 Task: Add an event with the title Interview with AnchalD, date '2024/03/20', time 8:50 AM to 10:50 AMand add a description: A Networking Lunch is a structured event designed to facilitate professional connections, relationship-building, and knowledge sharing among attendees. It provides a relaxed and informal setting where individuals from various industries, organizations, and backgrounds can come together to exchange ideas, expand their networks, and explore potential collaborations._x000D_
_x000D_
, put the event into Yellow category . Add location for the event as: 321 Kurfürstendamm, Berlin, Germany, logged in from the account softage.5@softage.netand send the event invitation to softage.3@softage.net and softage.1@softage.net. Set a reminder for the event 12 hour before
Action: Mouse moved to (80, 107)
Screenshot: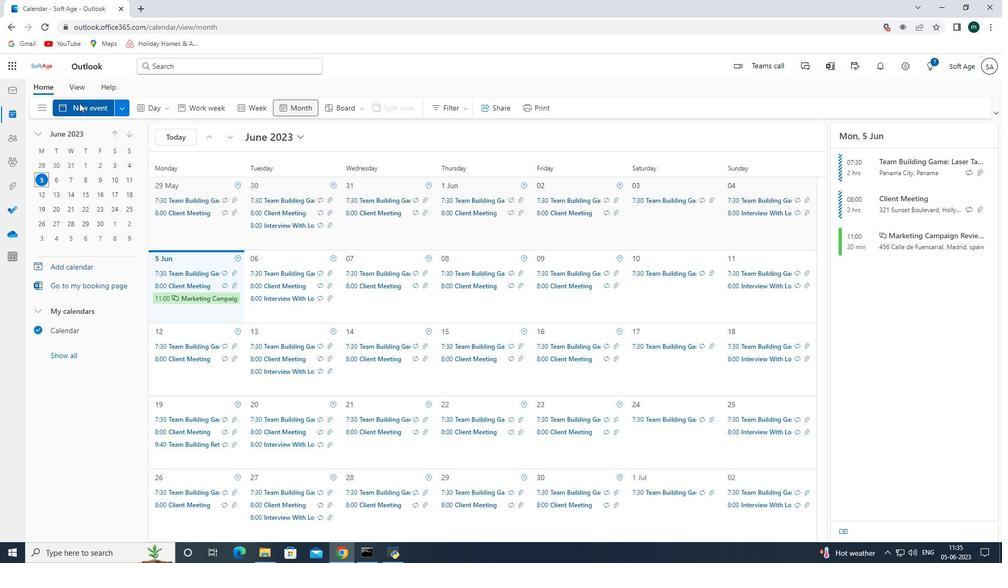
Action: Mouse pressed left at (80, 107)
Screenshot: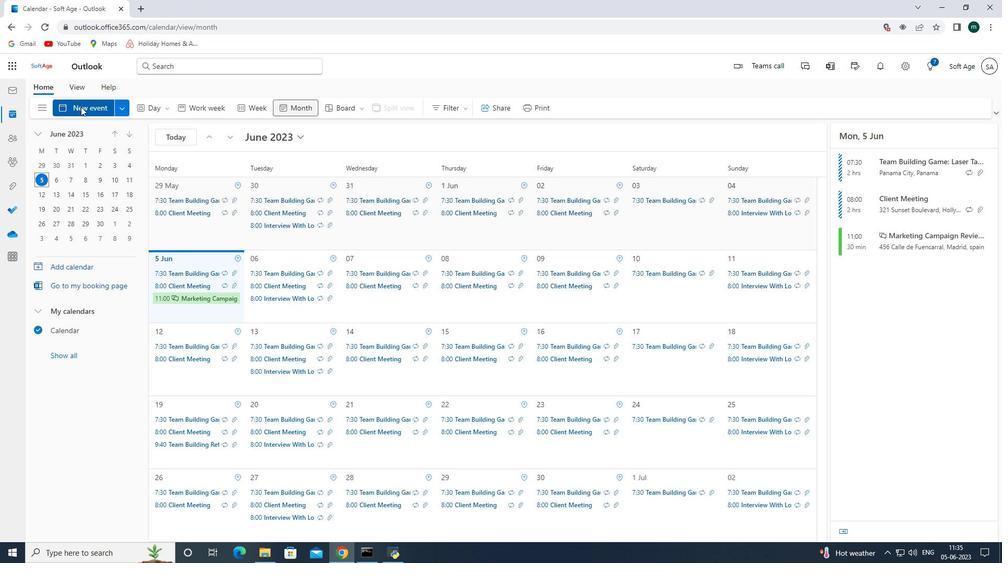 
Action: Mouse moved to (286, 174)
Screenshot: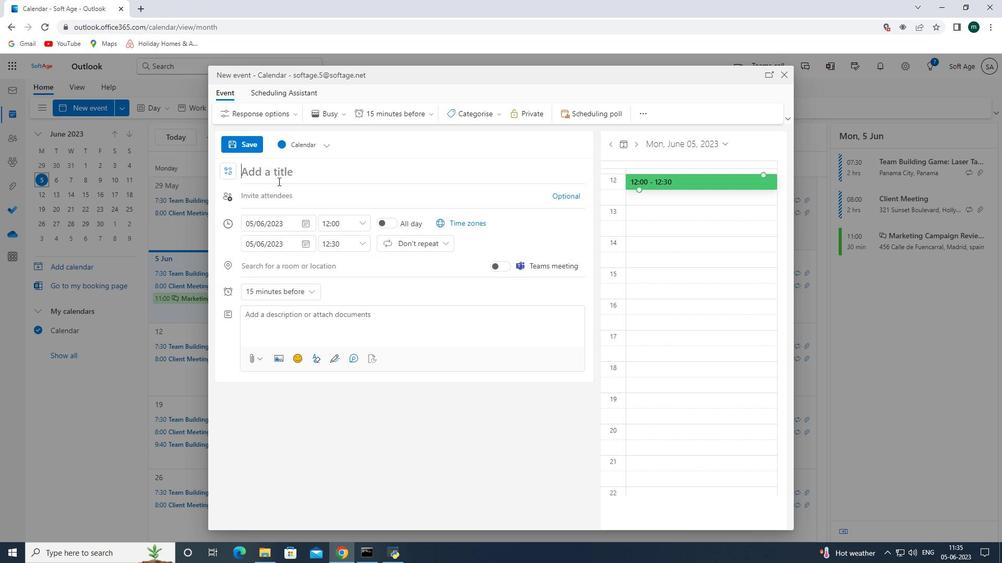 
Action: Mouse pressed left at (286, 174)
Screenshot: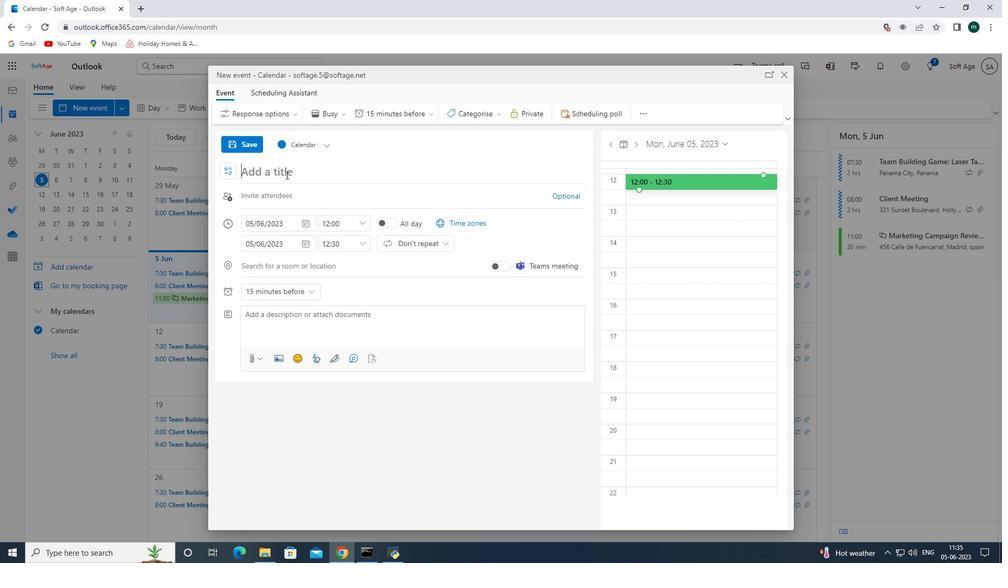 
Action: Key pressed <Key.shift><Key.shift><Key.shift><Key.shift><Key.shift><Key.shift><Key.shift><Key.shift><Key.shift><Key.shift><Key.shift><Key.shift><Key.shift><Key.shift><Key.shift><Key.shift><Key.shift><Key.shift><Key.shift><Key.shift><Key.shift><Key.shift><Key.shift><Key.shift><Key.shift><Key.shift><Key.shift><Key.shift><Key.shift><Key.shift><Key.shift><Key.shift><Key.shift><Key.shift><Key.shift><Key.shift><Key.shift><Key.shift><Key.shift><Key.shift><Key.shift><Key.shift><Key.shift><Key.shift><Key.shift><Key.shift><Key.shift><Key.shift><Key.shift><Key.shift><Key.shift><Key.shift><Key.shift><Key.shift><Key.shift><Key.shift><Key.shift><Key.shift><Key.shift><Key.shift><Key.shift><Key.shift><Key.shift><Key.shift><Key.shift><Key.shift><Key.shift><Key.shift><Key.shift><Key.shift><Key.shift><Key.shift><Key.shift><Key.shift><Key.shift><Key.shift><Key.shift><Key.shift><Key.shift><Key.shift><Key.shift><Key.shift><Key.shift><Key.shift><Key.shift><Key.shift><Key.shift><Key.shift><Key.shift><Key.shift><Key.shift><Key.shift><Key.shift><Key.shift><Key.shift><Key.shift><Key.shift><Key.shift><Key.shift><Key.shift><Key.shift><Key.shift><Key.shift>Interview<Key.space>with<Key.space><Key.shift><Key.shift><Key.shift><Key.shift><Key.shift><Key.shift><Key.shift><Key.shift>Anchal,<Key.backspace><Key.shift>ID,<Key.space>
Screenshot: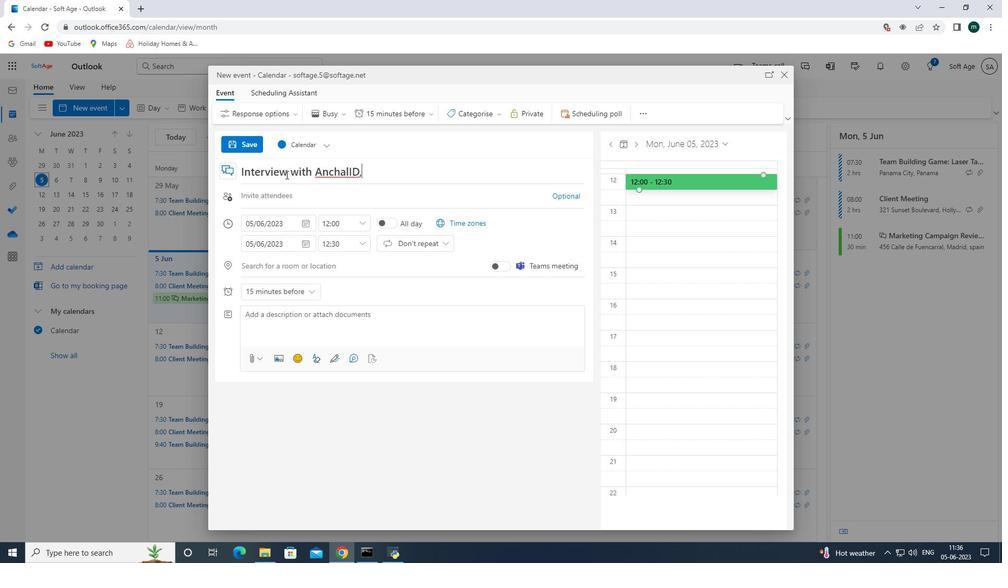 
Action: Mouse moved to (310, 222)
Screenshot: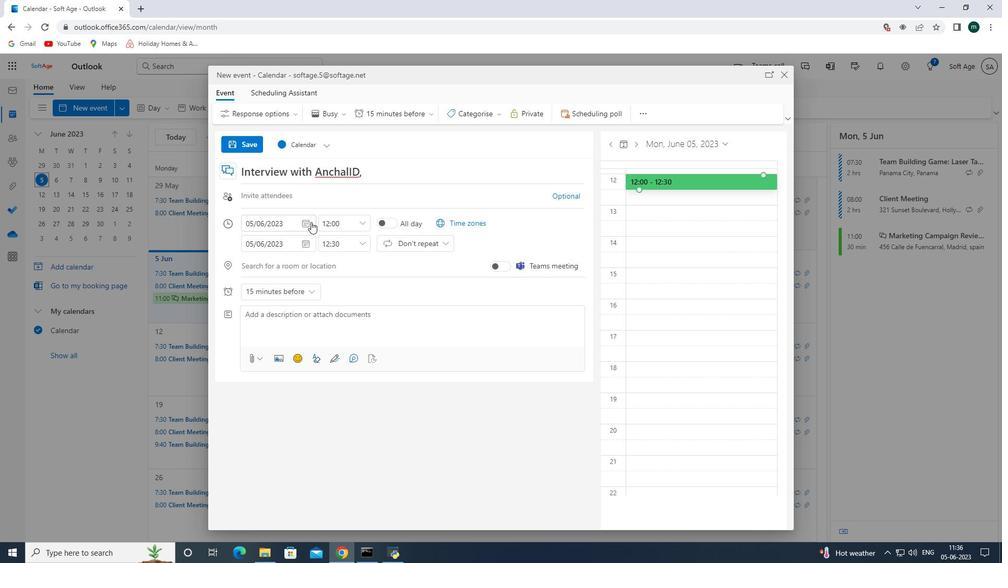 
Action: Mouse pressed left at (310, 222)
Screenshot: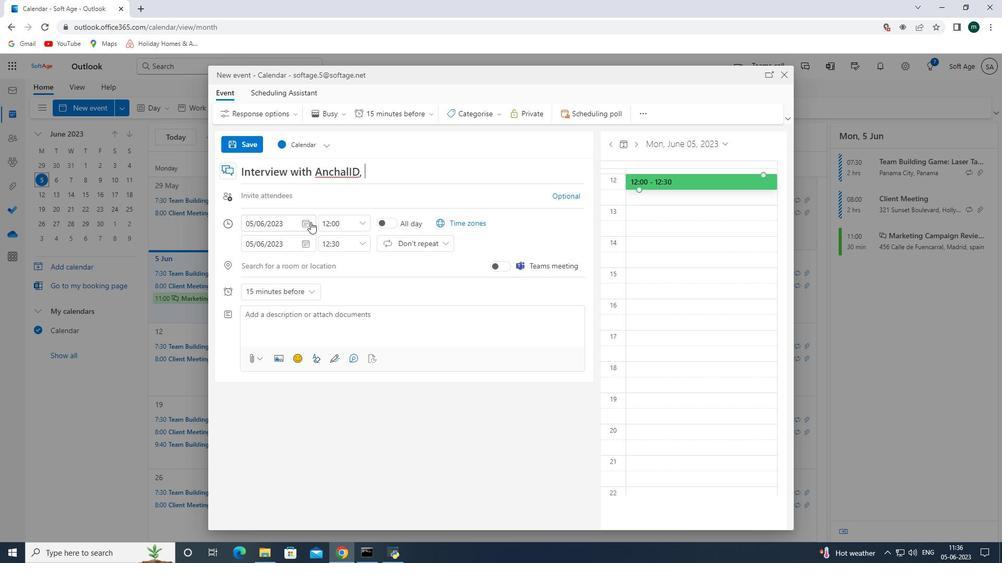 
Action: Mouse moved to (341, 245)
Screenshot: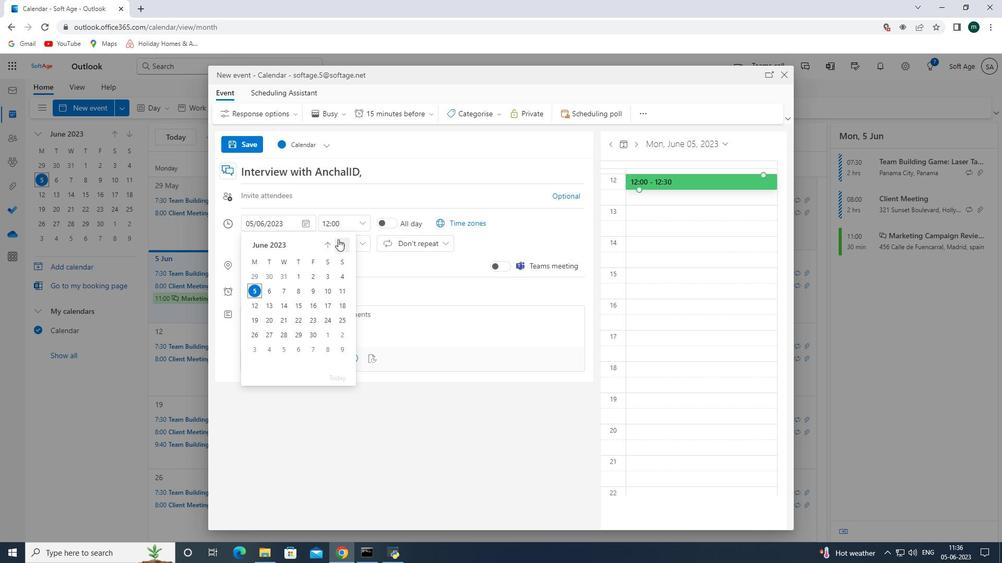 
Action: Mouse pressed left at (341, 245)
Screenshot: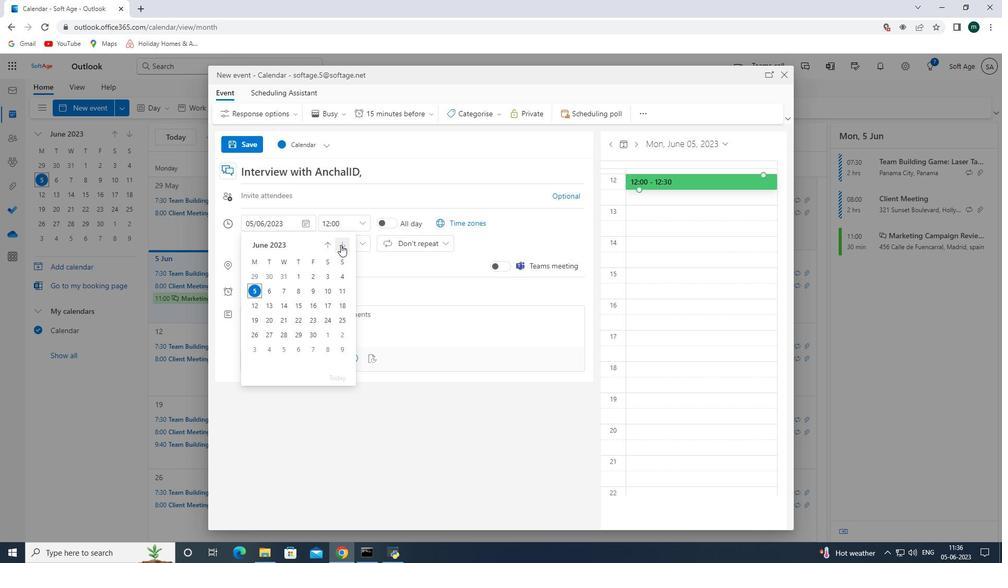 
Action: Mouse pressed left at (341, 245)
Screenshot: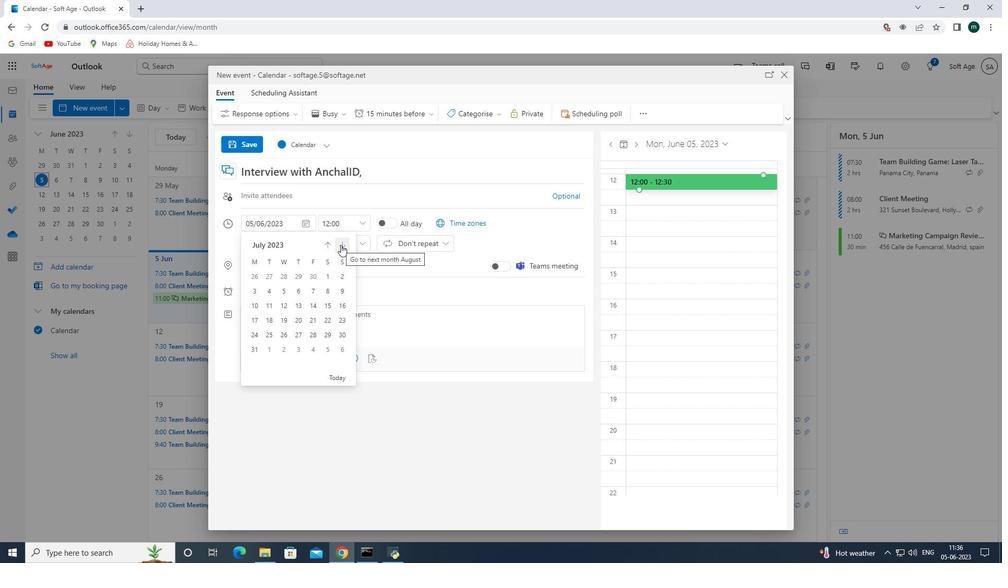 
Action: Mouse pressed left at (341, 245)
Screenshot: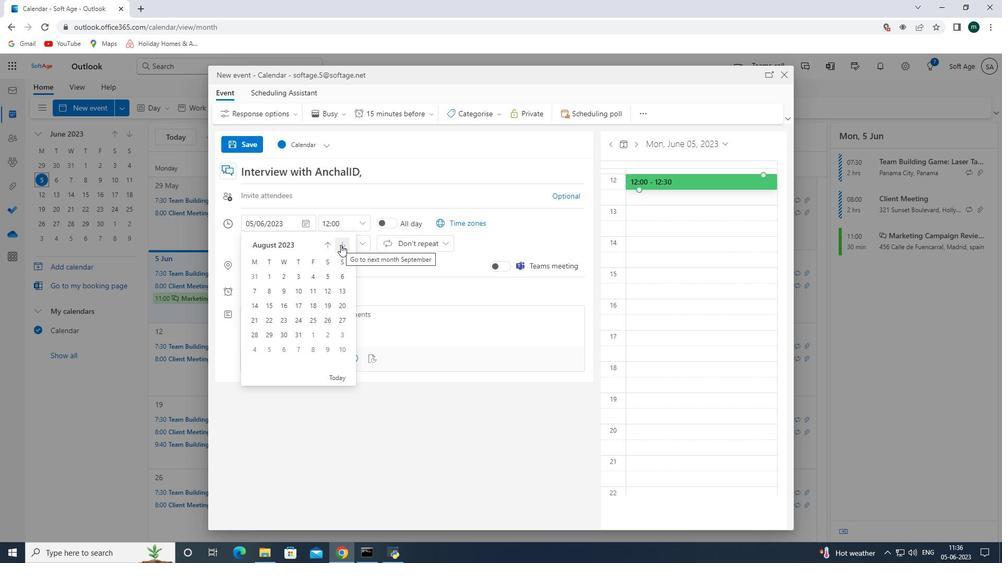 
Action: Mouse pressed left at (341, 245)
Screenshot: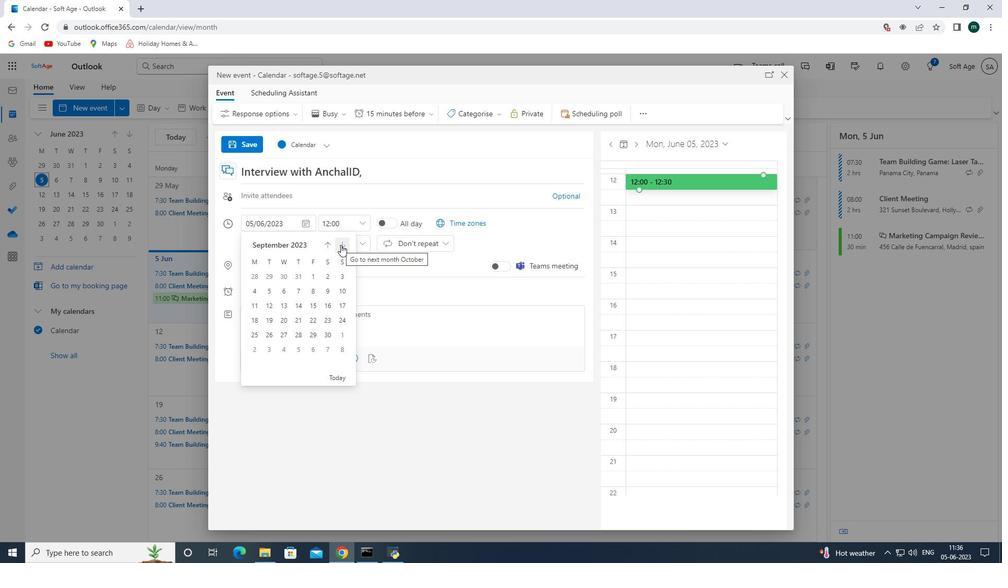 
Action: Mouse pressed left at (341, 245)
Screenshot: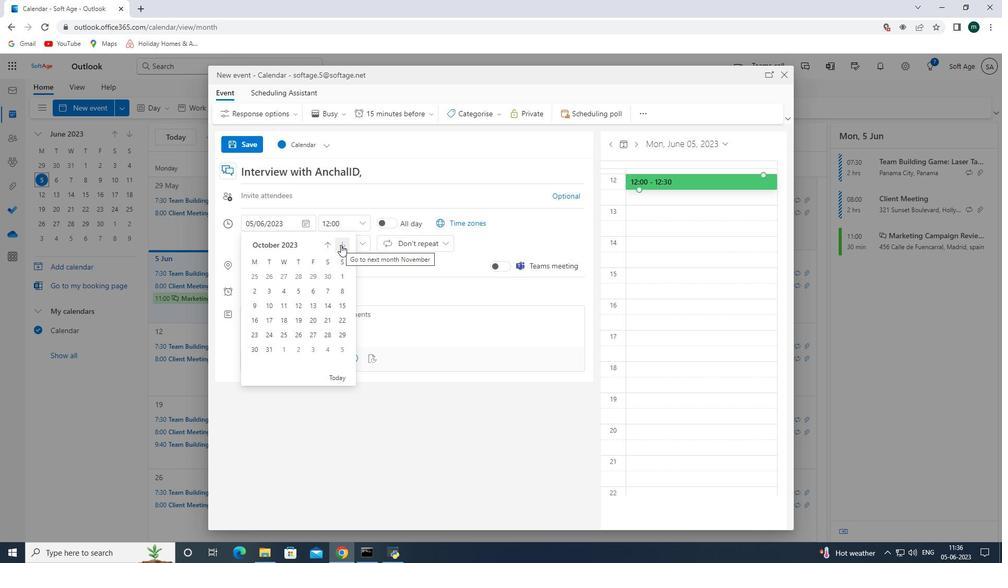 
Action: Mouse pressed left at (341, 245)
Screenshot: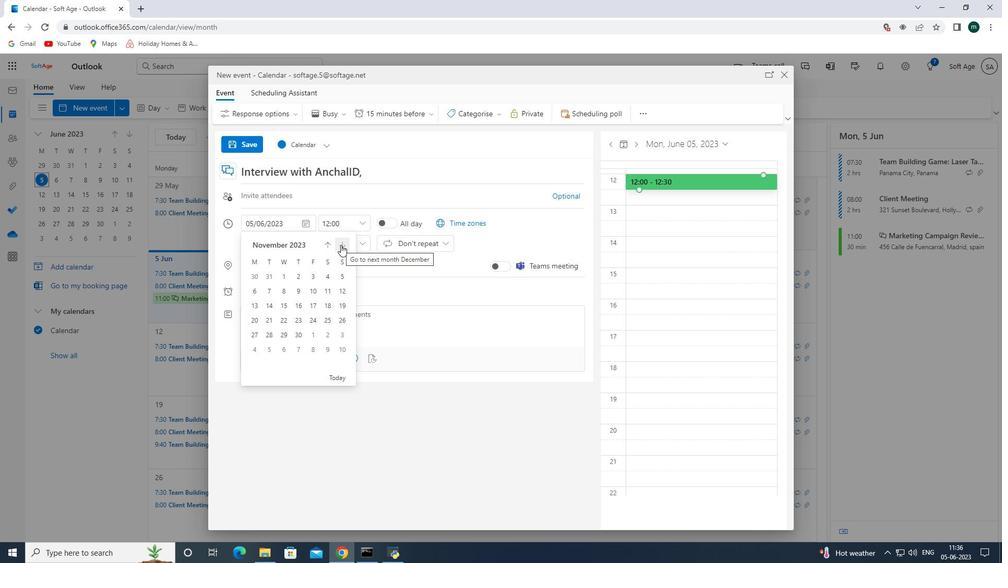 
Action: Mouse pressed left at (341, 245)
Screenshot: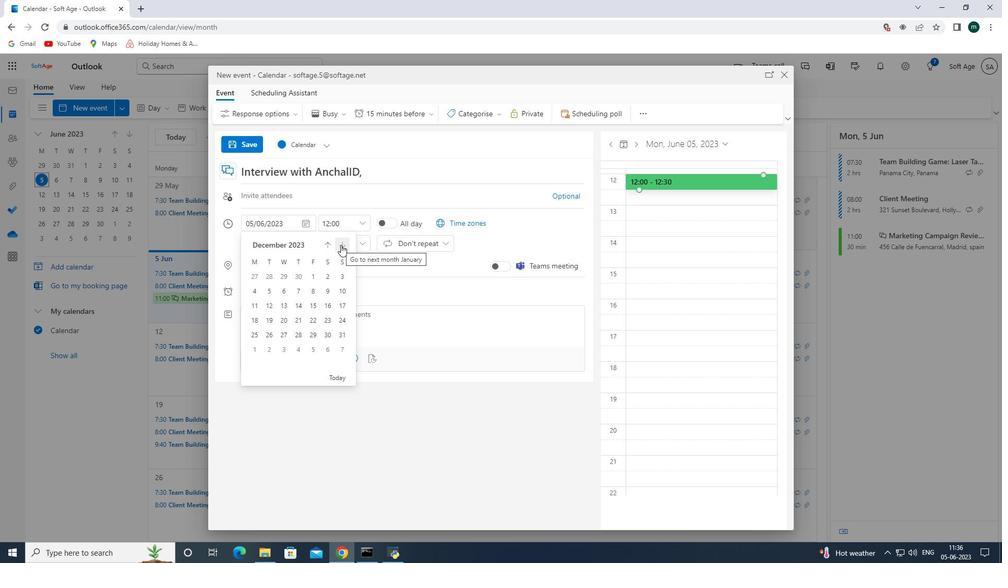 
Action: Mouse pressed left at (341, 245)
Screenshot: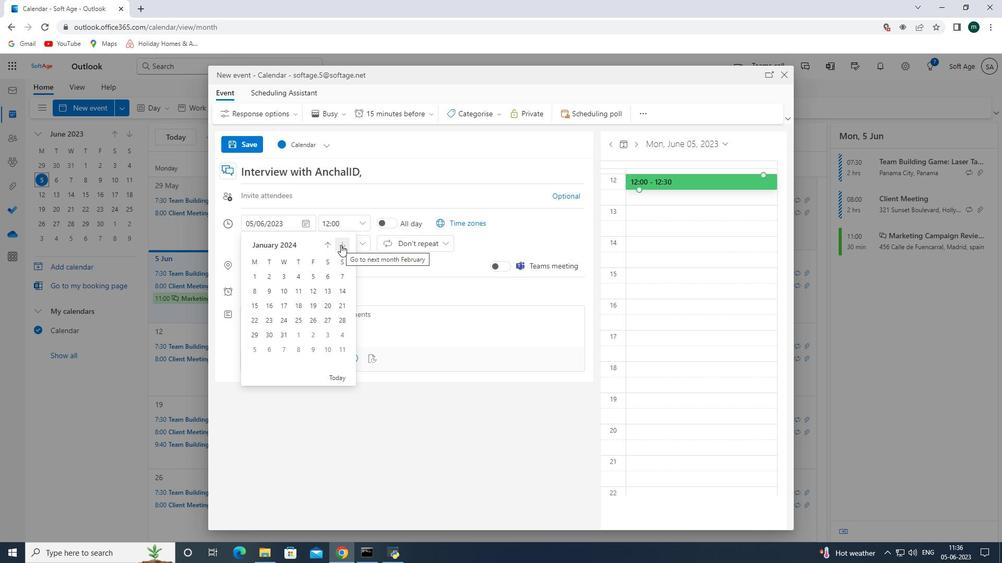 
Action: Mouse pressed left at (341, 245)
Screenshot: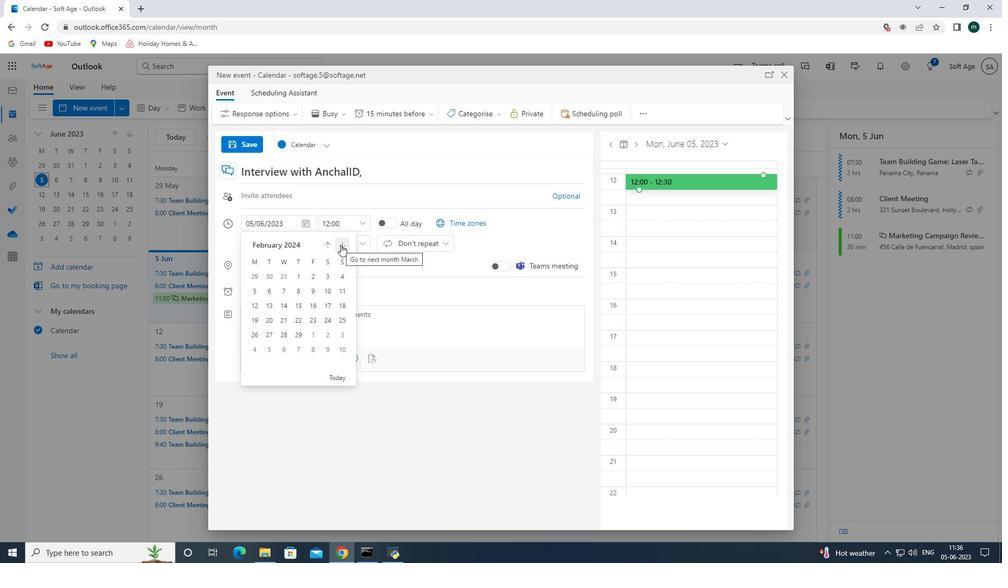 
Action: Mouse moved to (284, 324)
Screenshot: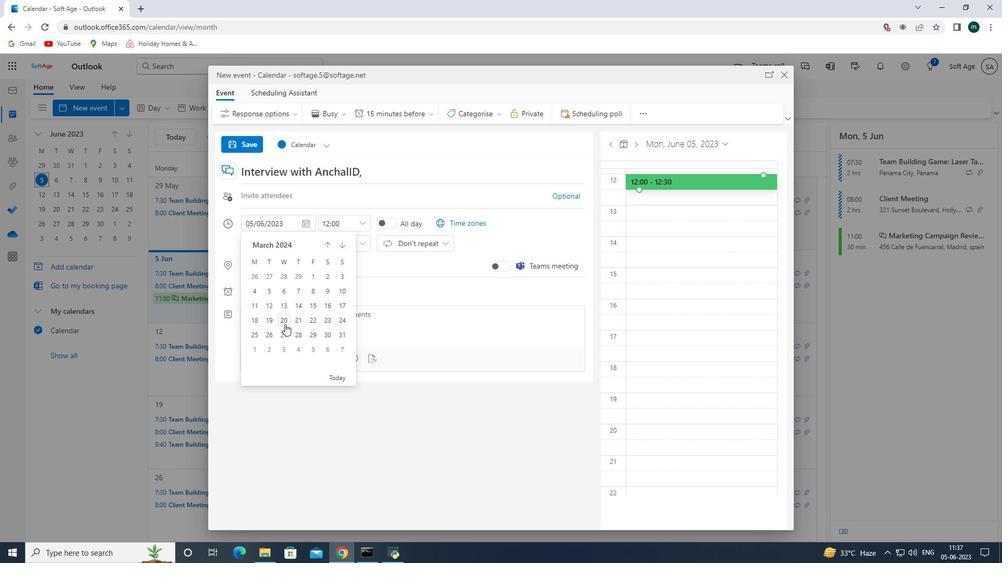
Action: Mouse pressed left at (284, 324)
Screenshot: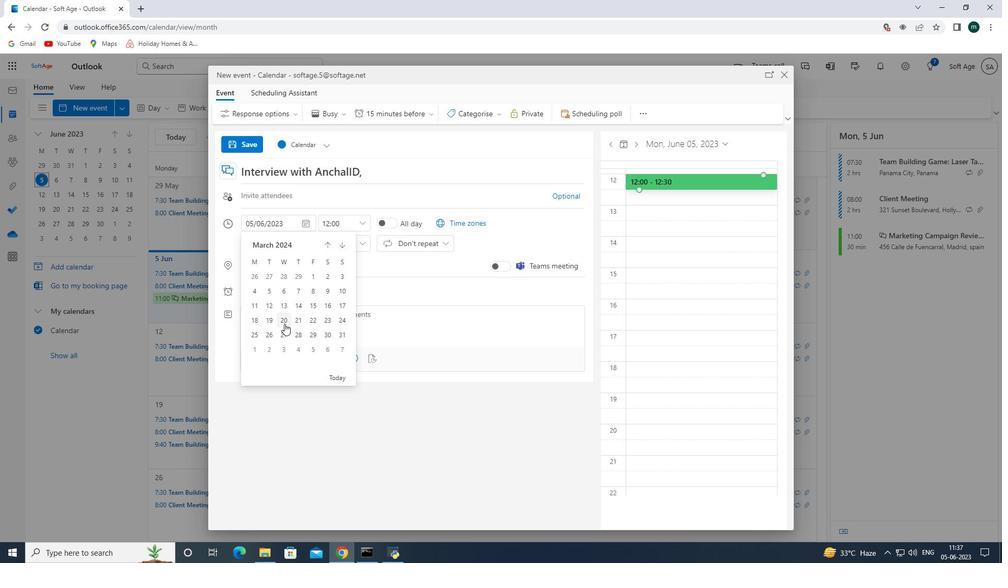 
Action: Mouse moved to (343, 223)
Screenshot: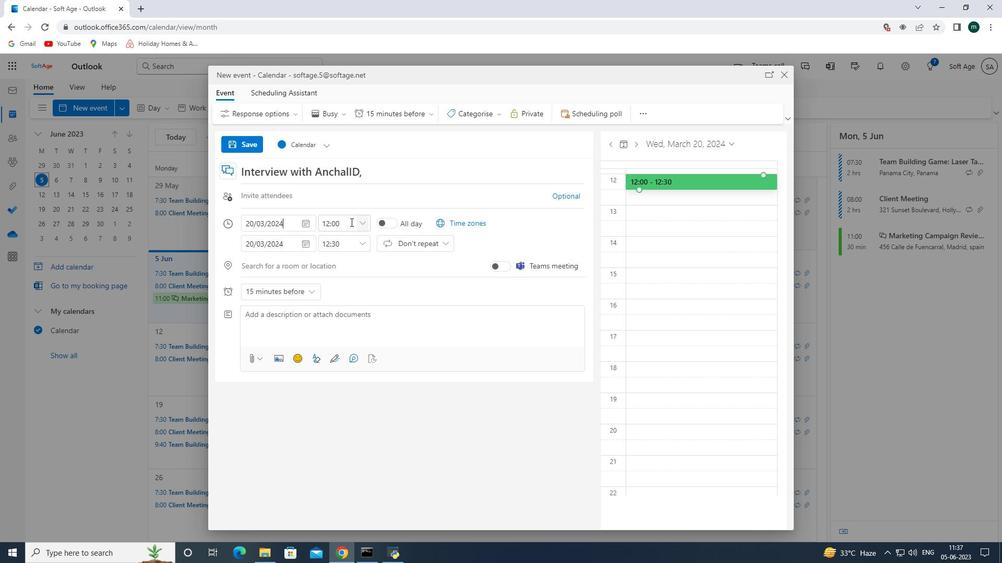 
Action: Mouse pressed left at (343, 223)
Screenshot: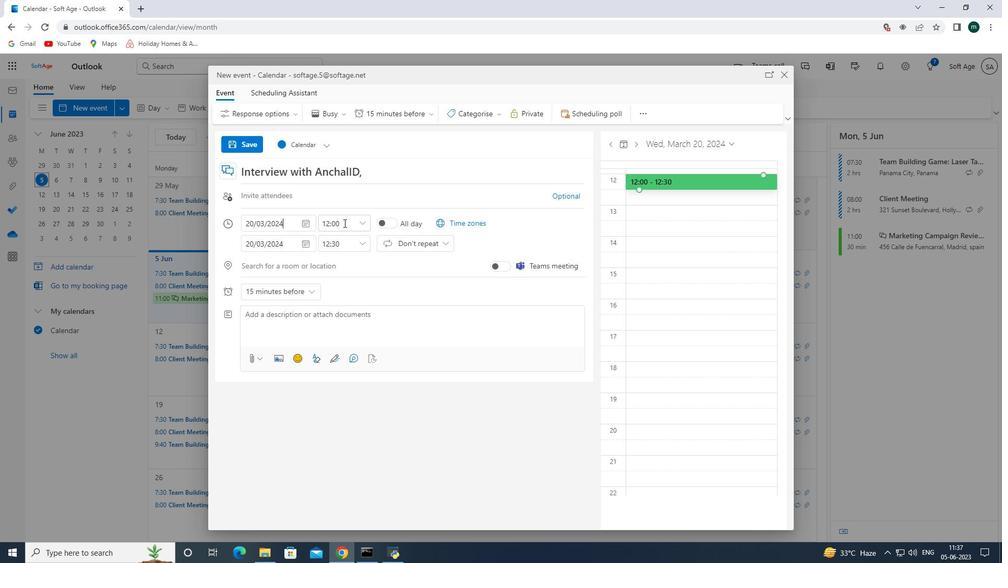 
Action: Key pressed 08<Key.shift_r>:50<Key.enter>
Screenshot: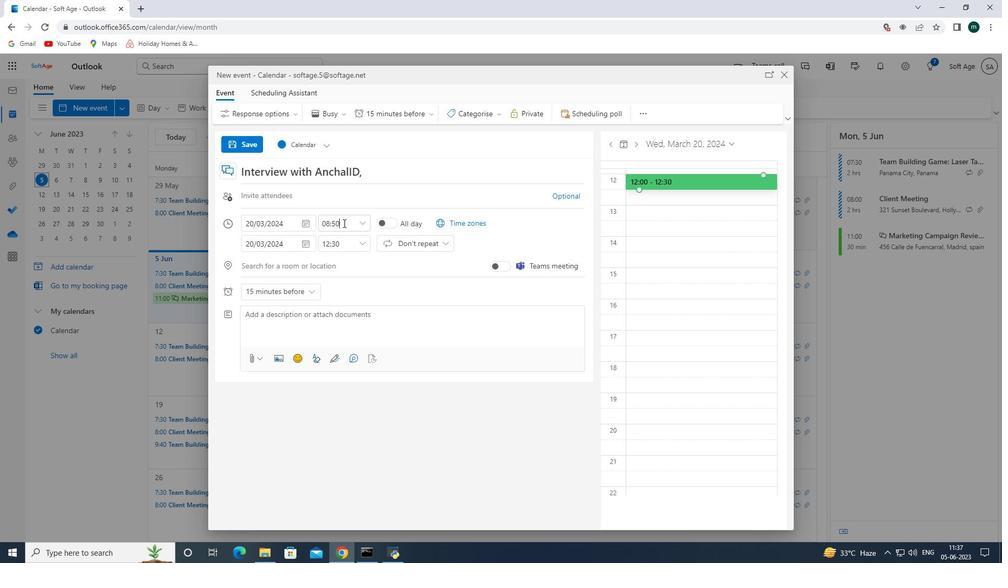 
Action: Mouse moved to (363, 243)
Screenshot: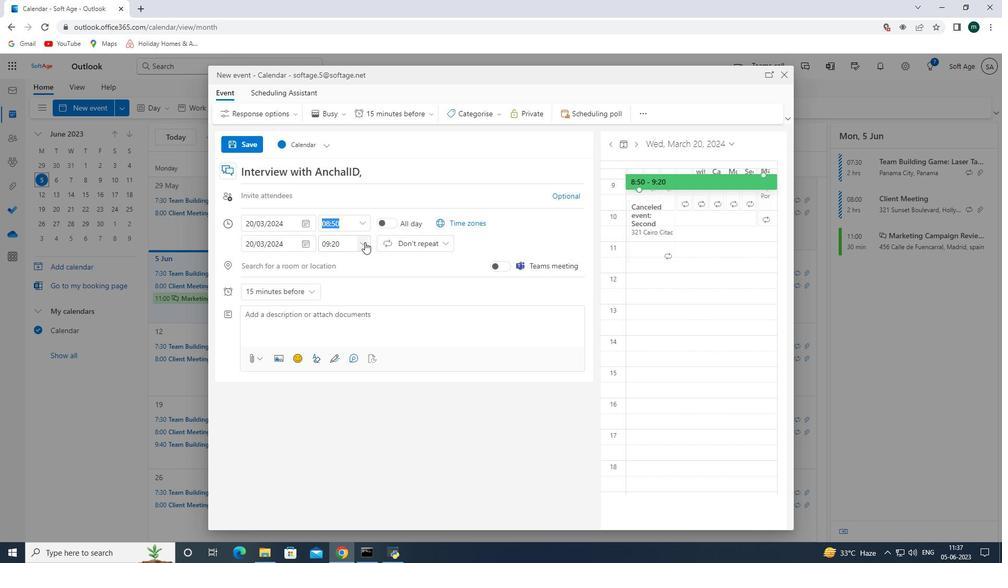 
Action: Mouse pressed left at (363, 243)
Screenshot: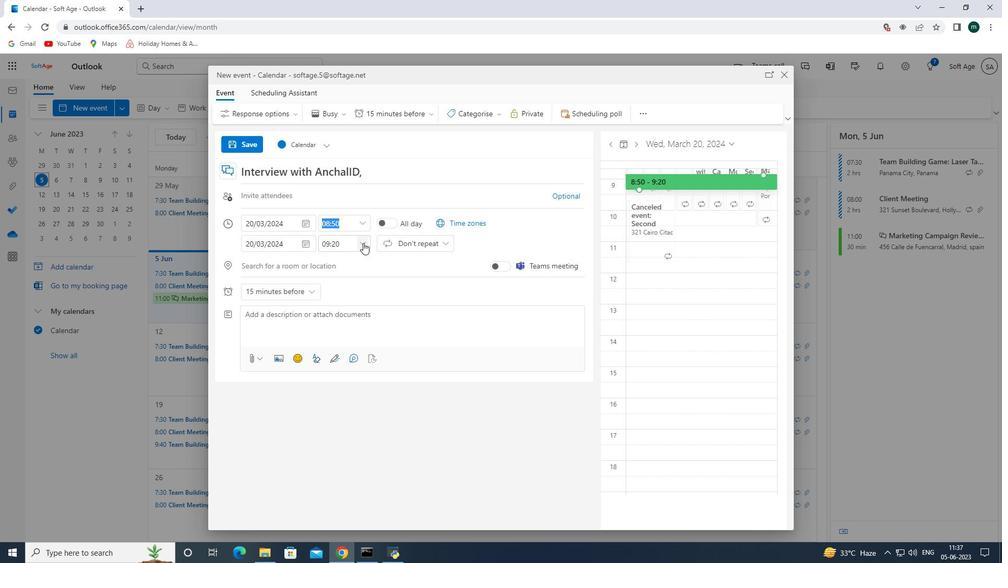 
Action: Mouse moved to (357, 318)
Screenshot: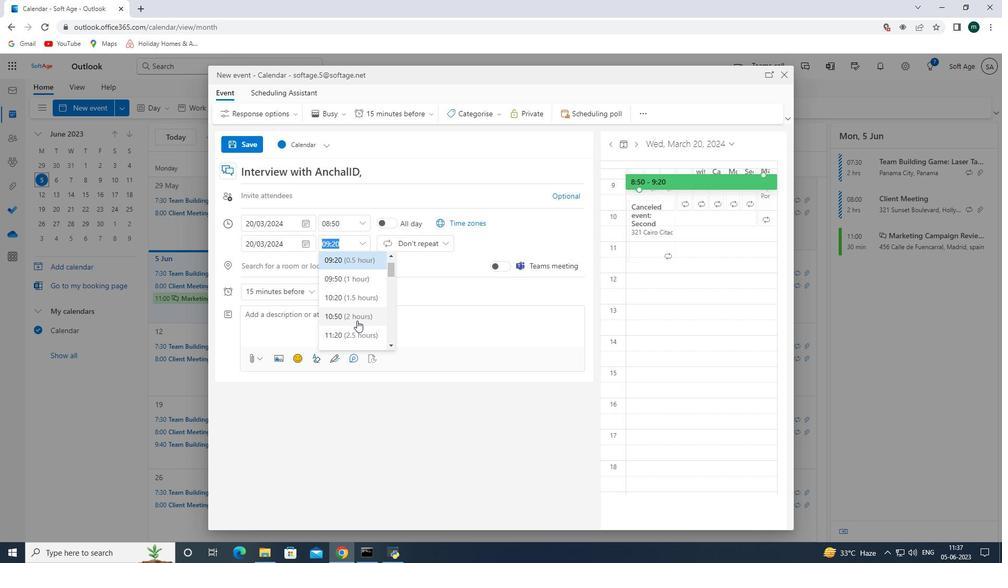 
Action: Mouse pressed left at (357, 318)
Screenshot: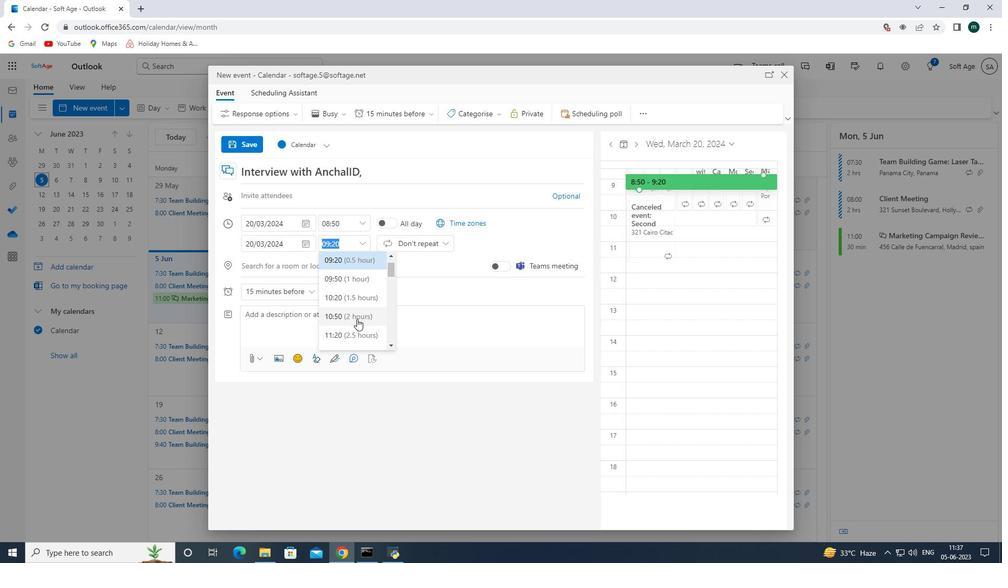 
Action: Mouse moved to (322, 310)
Screenshot: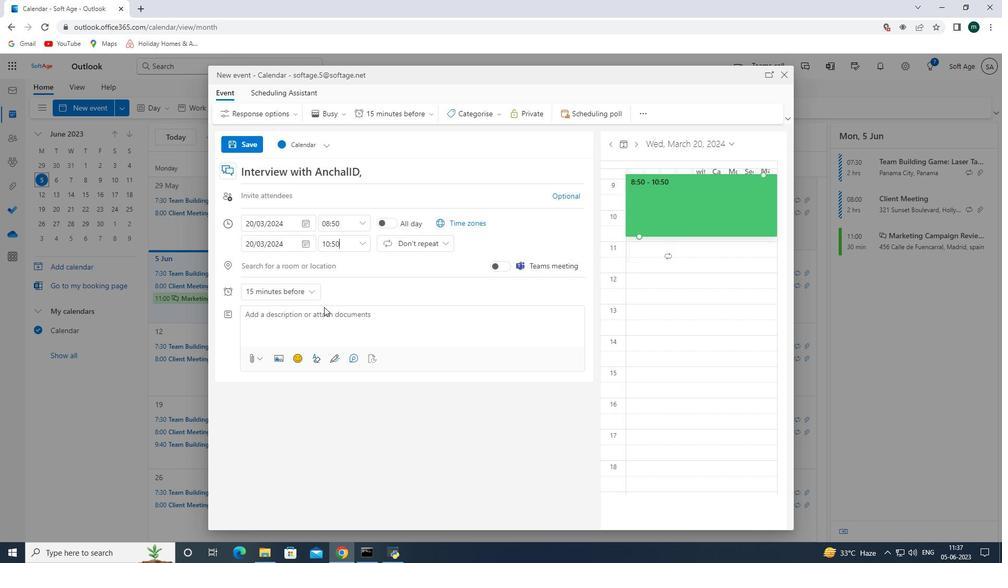 
Action: Mouse pressed left at (322, 310)
Screenshot: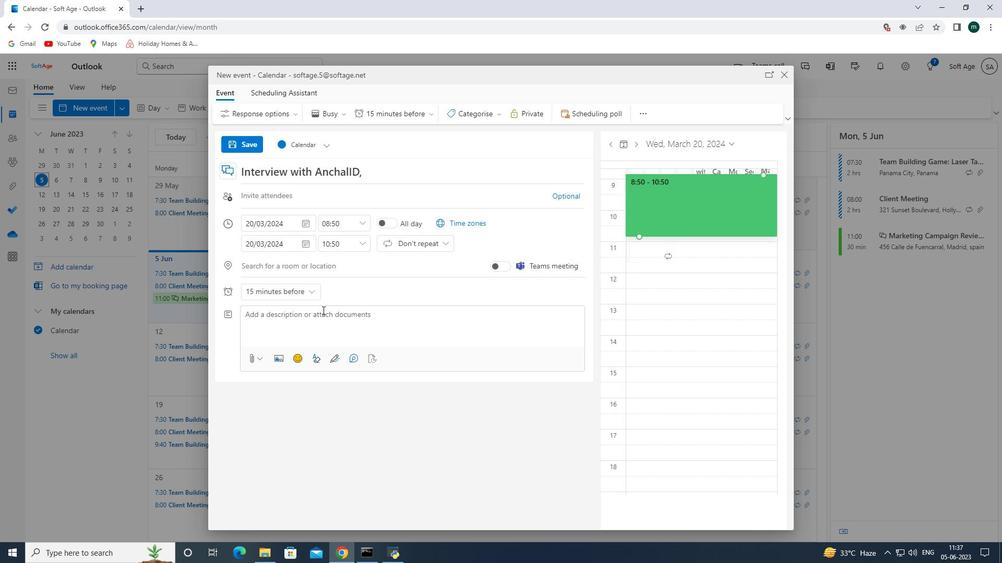 
Action: Key pressed <Key.shift><Key.shift>A<Key.space><Key.shift>Network<Key.shift><Key.shift><Key.shift><Key.shift><Key.shift><Key.shift><Key.shift><Key.shift><Key.shift><Key.shift><Key.shift>ing<Key.space><Key.shift>Lunch<Key.space><Key.shift>is<Key.space>a<Key.space><Key.shift><Key.shift><Key.shift><Key.shift><Key.shift><Key.shift><Key.shift><Key.shift>Structured<Key.space>ee<Key.backspace>vent<Key.space>designed<Key.space>to<Key.space>h<Key.backspace>facilitate<Key.space><Key.space><Key.backspace><Key.backspace><Key.space><Key.shift>P<Key.backspace>professional<Key.space><Key.shift><Key.shift><Key.shift><Key.shift><Key.shift><Key.shift><Key.shift><Key.shift><Key.shift><Key.shift><Key.shift><Key.shift><Key.shift><Key.shift><Key.shift><Key.shift><Key.shift><Key.shift><Key.shift><Key.shift><Key.shift><Key.shift><Key.shift><Key.shift><Key.shift><Key.shift><Key.shift><Key.shift>connections,<Key.space><Key.shift><Key.shift><Key.shift><Key.shift><Key.shift><Key.shift><Key.shift><Key.shift><Key.shift><Key.shift><Key.shift><Key.shift><Key.shift><Key.shift><Key.shift><Key.shift><Key.shift><Key.shift>relation<Key.space><Key.backspace><Key.space><Key.shift><Key.shift><Key.shift><Key.shift><Key.shift><Key.shift><Key.shift><Key.shift><Key.shift><Key.shift><Key.shift><Key.shift><Key.shift><Key.shift><Key.shift><Key.shift><Key.shift><Key.shift><Key.shift><Key.shift><Key.shift><Key.shift><Key.shift><Key.shift><Key.shift><Key.shift><Key.shift><Key.shift><Key.shift><Key.shift><Key.shift><Key.shift><Key.shift><Key.shift><Key.shift><Key.shift><Key.shift><Key.shift><Key.shift><Key.shift><Key.shift><Key.shift><Key.shift><Key.shift><Key.shift><Key.shift><Key.shift><Key.shift><Key.shift><Key.shift><Key.shift><Key.shift><Key.shift><Key.shift><Key.shift><Key.shift><Key.shift><Key.shift><Key.shift><Key.shift><Key.shift><Key.shift><Key.shift><Key.shift><Key.backspace>-<Key.space><Key.shift><Key.shift><Key.shift><Key.shift>b<Key.backspace><Key.backspace><Key.shift>B<Key.backspace>u<Key.backspace>buildingd<Key.backspace><Key.space><Key.backspace>,<Key.space>va<Key.backspace><Key.backspace>and<Key.space>knowledge<Key.space>sharing<Key.space><Key.space><Key.backspace>among<Key.space><Key.backspace><Key.space>attendess<Key.backspace><Key.backspace>es.<Key.space>it<Key.space><Key.shift><Key.backspace><Key.backspace><Key.backspace><Key.shift><Key.shift><Key.shift><Key.shift><Key.shift><Key.shift><Key.shift><Key.shift><Key.shift><Key.shift><Key.shift>It<Key.space>provides<Key.space>a<Key.space>relax<Key.space>and<Key.space><Key.backspace><Key.backspace><Key.backspace><Key.backspace><Key.backspace>ed<Key.space>and<Key.space>knowledge<Key.space><Key.space><Key.backspace>
Screenshot: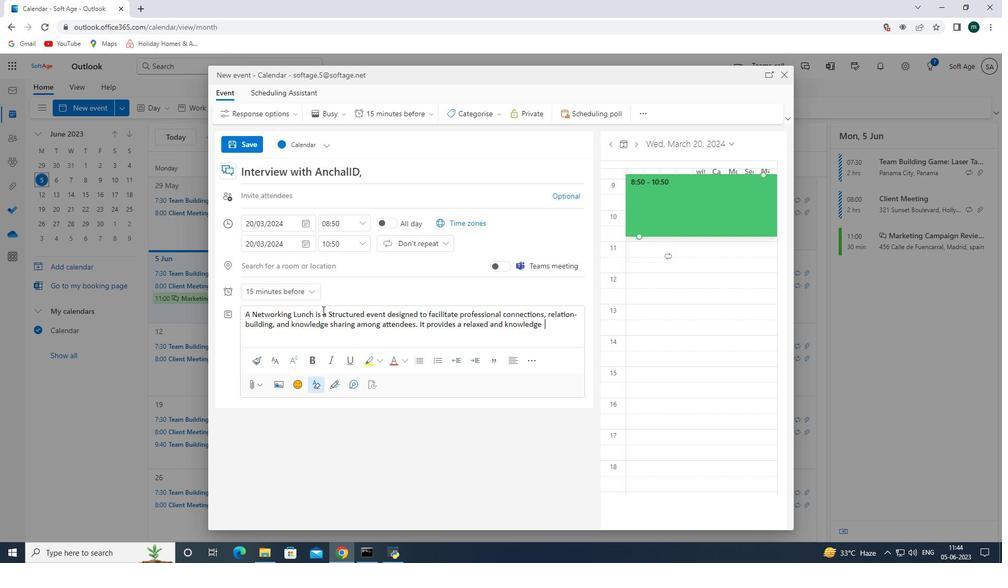 
Action: Mouse moved to (508, 338)
Screenshot: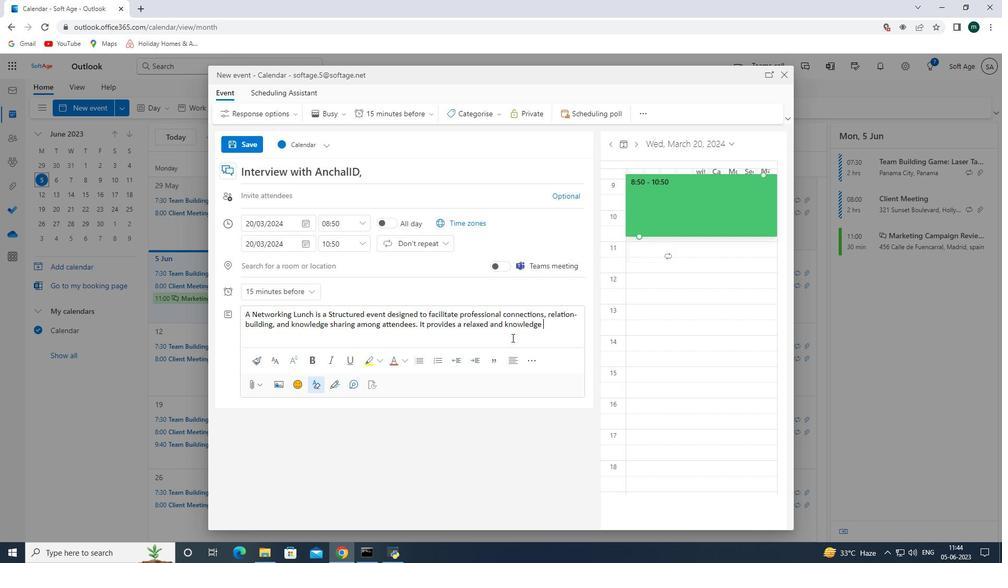 
Action: Key pressed <Key.backspace><Key.backspace><Key.backspace><Key.backspace><Key.backspace><Key.backspace><Key.backspace><Key.backspace><Key.backspace><Key.backspace>informal<Key.space>setting<Key.space>where<Key.space>individuals<Key.space>from<Key.space>various<Key.space>industries,<Key.space>organization<Key.space><Key.backspace>,<Key.space>and<Key.space><Key.shift_r><Key.shift_r><Key.shift_r><Key.shift_r><Key.shift_r><Key.shift_r>Backgro<Key.backspace><Key.backspace><Key.backspace><Key.backspace><Key.backspace><Key.backspace><Key.backspace>bar<Key.backspace>ckgroup<Key.backspace><Key.backspace>um<Key.backspace>nds<Key.space>c<Key.space>a<Key.backspace><Key.backspace>an<Key.space>come<Key.space>together<Key.space>to<Key.space><Key.shift><Key.shift><Key.shift><Key.shift><Key.shift><Key.shift><Key.shift><Key.shift><Key.shift><Key.shift><Key.shift><Key.shift><Key.shift><Key.shift><Key.shift><Key.shift><Key.shift><Key.shift><Key.shift><Key.shift>exchange<Key.space>idea<Key.space><Key.backspace>,<Key.space>expand<Key.space><Key.shift><Key.shift><Key.shift><Key.shift><Key.shift><Key.shift><Key.shift><Key.shift><Key.shift><Key.shift><Key.shift><Key.shift><Key.shift><Key.shift><Key.shift><Key.shift><Key.shift><Key.shift><Key.shift><Key.shift><Key.shift><Key.shift><Key.shift><Key.shift><Key.shift><Key.shift><Key.shift><Key.shift><Key.shift><Key.shift><Key.shift><Key.shift><Key.shift><Key.shift><Key.shift><Key.shift><Key.shift><Key.shift><Key.shift><Key.shift><Key.shift><Key.shift><Key.shift><Key.shift><Key.shift><Key.shift><Key.shift><Key.shift><Key.shift><Key.shift><Key.shift><Key.shift><Key.shift><Key.shift><Key.shift><Key.shift><Key.shift><Key.shift><Key.shift><Key.shift><Key.shift><Key.shift>their<Key.space>networks<Key.space>,<Key.space>and<Key.space>explore<Key.space>potential<Key.space><Key.shift>collaborations.<Key.space>
Screenshot: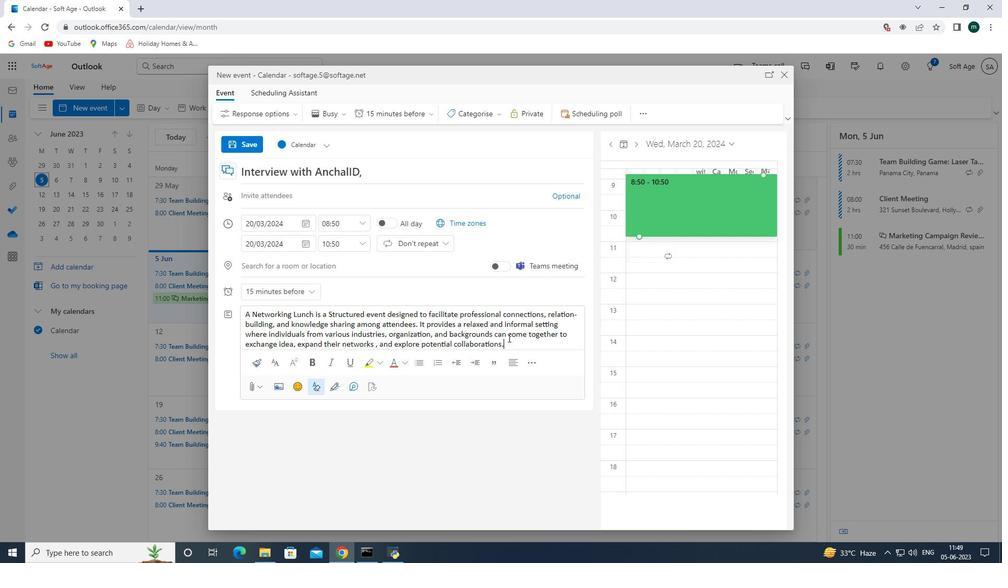 
Action: Mouse moved to (334, 266)
Screenshot: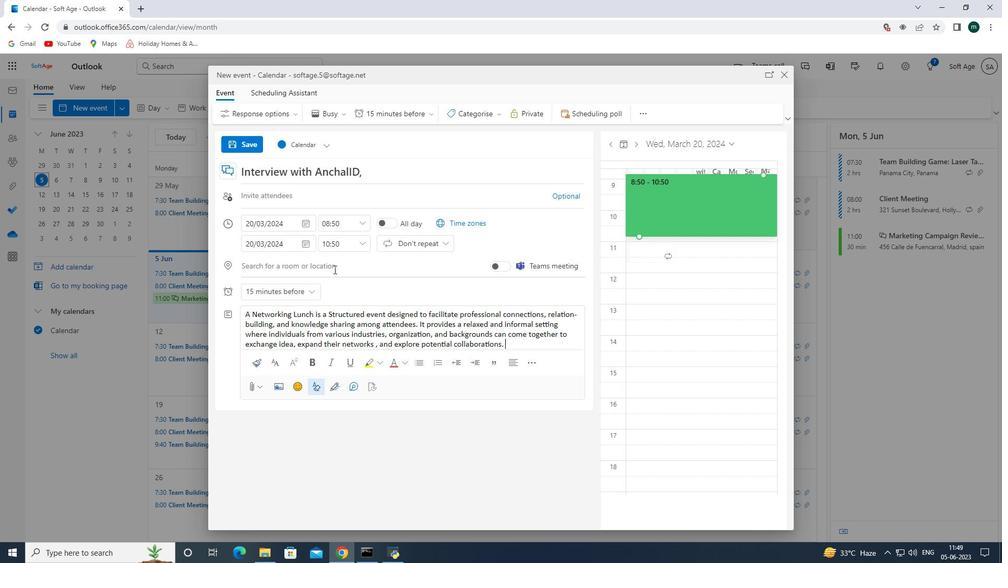 
Action: Mouse pressed left at (334, 266)
Screenshot: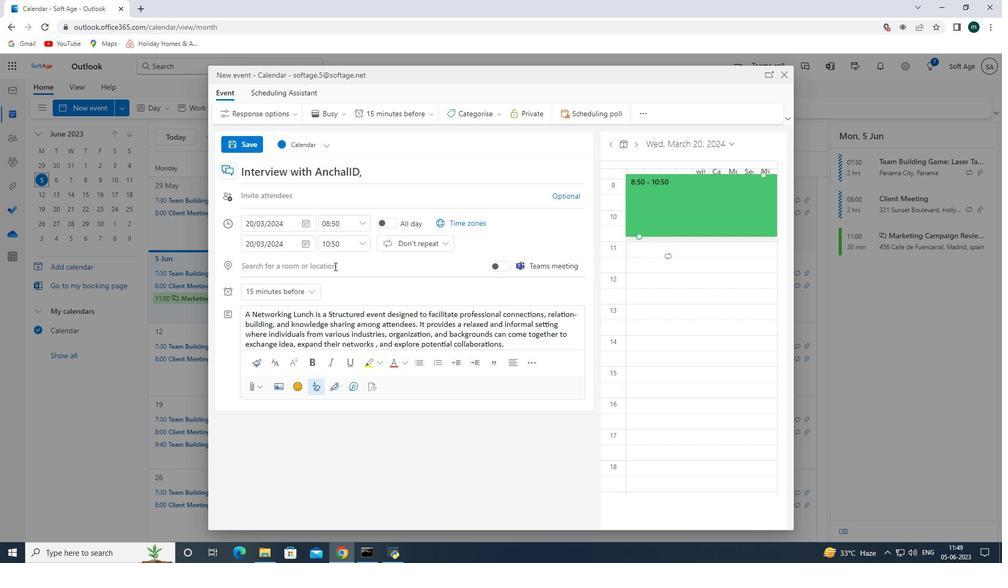 
Action: Key pressed +<Key.backspace>321<Key.space><Key.shift><Key.shift><Key.shift><Key.shift><Key.shift><Key.shift><Key.shift><Key.shift><Key.shift>Kurfur<Key.space><Key.backspace>stend<Key.space><Key.shift><Key.shift><Key.shift><Key.shift><Key.shift><Key.shift><Key.shift><Key.shift><Key.shift><Key.shift><Key.shift><Key.shift><Key.shift><Key.shift><Key.shift><Key.shift><Key.shift><Key.shift><Key.shift><Key.shift><Key.shift><Key.shift><Key.shift><Key.shift><Key.shift><Key.shift><Key.shift><Key.shift><Key.shift><Key.shift><Key.shift><Key.shift><Key.shift><Key.shift><Key.shift><Key.shift><Key.shift><Key.shift><Key.shift><Key.shift><Key.shift><Key.shift><Key.shift><Key.shift><Key.shift><Key.shift><Key.shift><Key.shift><Key.shift><Key.shift><Key.shift><Key.shift><Key.shift><Key.shift><Key.shift><Key.shift><Key.shift><Key.shift><Key.shift><Key.shift><Key.shift><Key.shift><Key.shift><Key.shift><Key.shift><Key.shift><Key.shift><Key.shift><Key.shift><Key.shift><Key.shift><Key.shift><Key.shift><Key.shift><Key.shift><Key.shift><Key.shift><Key.shift><Key.shift><Key.shift><Key.shift><Key.shift><Key.shift><Key.shift><Key.shift><Key.shift><Key.shift><Key.shift><Key.shift><Key.shift><Key.shift><Key.shift><Key.shift><Key.shift><Key.shift><Key.shift><Key.shift><Key.shift><Key.shift><Key.shift><Key.shift><Key.shift><Key.shift><Key.shift><Key.shift><Key.shift><Key.shift><Key.shift><Key.shift><Key.shift><Key.shift><Key.shift><Key.shift><Key.shift><Key.shift><Key.shift><Key.shift><Key.shift><Key.shift><Key.shift><Key.shift><Key.shift><Key.shift><Key.shift><Key.shift><Key.shift><Key.shift><Key.shift><Key.shift><Key.shift><Key.shift><Key.shift><Key.shift><Key.shift><Key.shift><Key.shift><Key.shift><Key.shift><Key.shift><Key.shift><Key.shift><Key.shift><Key.shift><Key.shift><Key.shift><Key.shift><Key.shift><Key.shift><Key.shift><Key.shift><Key.shift><Key.shift><Key.shift><Key.shift><Key.shift><Key.shift><Key.shift><Key.shift><Key.shift><Key.shift><Key.shift><Key.shift><Key.shift><Key.shift><Key.shift><Key.shift><Key.shift><Key.shift><Key.shift><Key.shift><Key.shift><Key.shift><Key.shift><Key.shift><Key.shift><Key.shift><Key.shift><Key.shift><Key.shift><Key.shift><Key.shift><Key.shift><Key.shift><Key.shift><Key.shift><Key.shift><Key.shift><Key.shift><Key.shift><Key.shift><Key.shift><Key.shift><Key.shift><Key.shift><Key.shift><Key.shift><Key.shift><Key.shift><Key.shift><Key.shift><Key.shift><Key.shift><Key.shift><Key.shift><Key.shift><Key.shift><Key.shift><Key.shift><Key.shift><Key.shift><Key.shift><Key.shift><Key.shift><Key.shift><Key.shift><Key.shift><Key.shift><Key.shift><Key.shift><Key.shift><Key.shift><Key.shift><Key.shift><Key.shift><Key.shift><Key.shift><Key.shift><Key.shift><Key.shift><Key.shift><Key.shift><Key.shift><Key.shift><Key.shift><Key.shift><Key.shift><Key.shift><Key.shift><Key.shift><Key.shift><Key.shift><Key.shift><Key.shift><Key.shift><Key.shift><Key.shift><Key.shift><Key.shift><Key.shift><Key.shift><Key.shift><Key.shift><Key.shift><Key.shift><Key.shift><Key.shift><Key.shift><Key.shift><Key.shift><Key.shift><Key.shift><Key.shift><Key.shift><Key.shift><Key.shift><Key.shift><Key.shift><Key.shift><Key.shift><Key.shift><Key.shift><Key.shift><Key.shift><Key.shift><Key.shift><Key.shift><Key.shift><Key.shift><Key.shift><Key.shift><Key.shift><Key.shift><Key.shift><Key.shift><Key.shift><Key.shift><Key.shift><Key.shift><Key.shift><Key.shift><Key.shift><Key.shift><Key.shift><Key.shift><Key.shift><Key.shift><Key.shift><Key.shift><Key.shift><Key.shift><Key.shift><Key.shift><Key.shift><Key.shift><Key.shift><Key.shift><Key.shift><Key.shift><Key.shift><Key.shift><Key.shift><Key.shift><Key.shift><Key.shift><Key.shift><Key.shift><Key.shift><Key.shift><Key.shift><Key.shift><Key.shift><Key.shift>b<Key.backspace><Key.backspace>ammm<Key.backspace>,<Key.space><Key.shift><Key.shift><Key.shift><Key.shift><Key.shift><Key.shift>Berlin<Key.shift><Key.shift><Key.shift><Key.shift>,<Key.space><Key.shift>g<Key.backspace><Key.shift>Germany<Key.space><Key.enter>
Screenshot: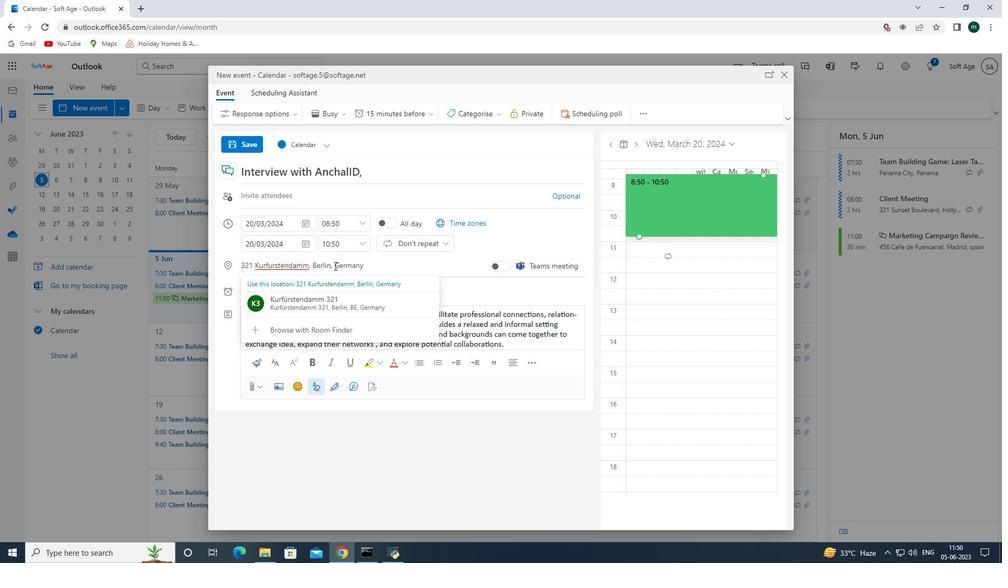 
Action: Mouse moved to (513, 232)
Screenshot: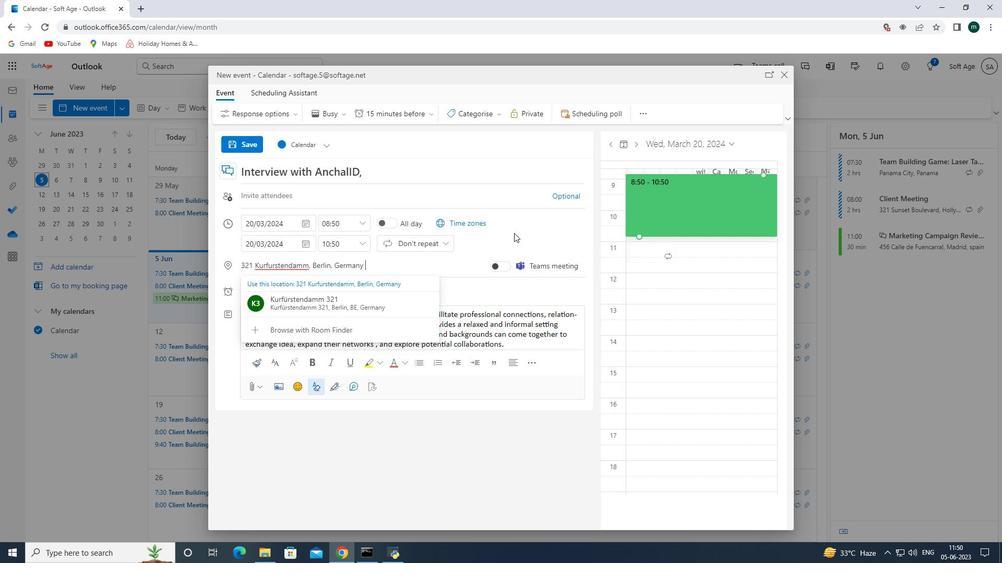 
Action: Mouse pressed left at (513, 232)
Screenshot: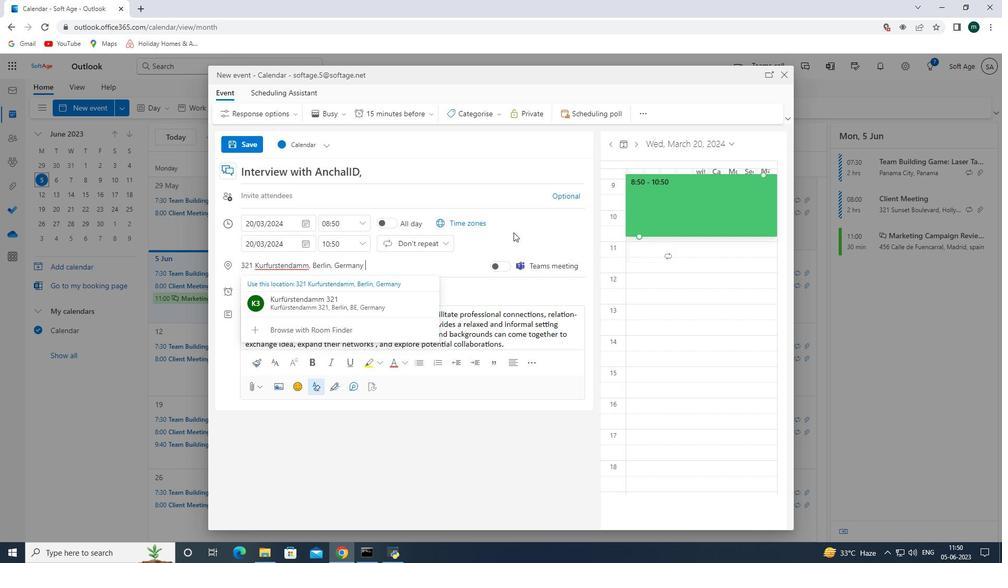 
Action: Mouse moved to (310, 192)
Screenshot: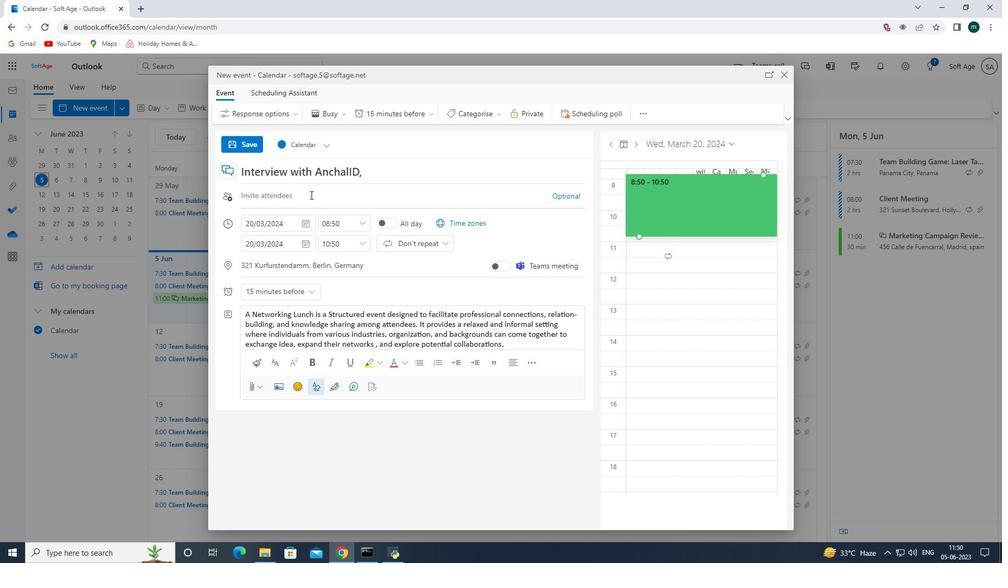 
Action: Mouse pressed left at (310, 192)
Screenshot: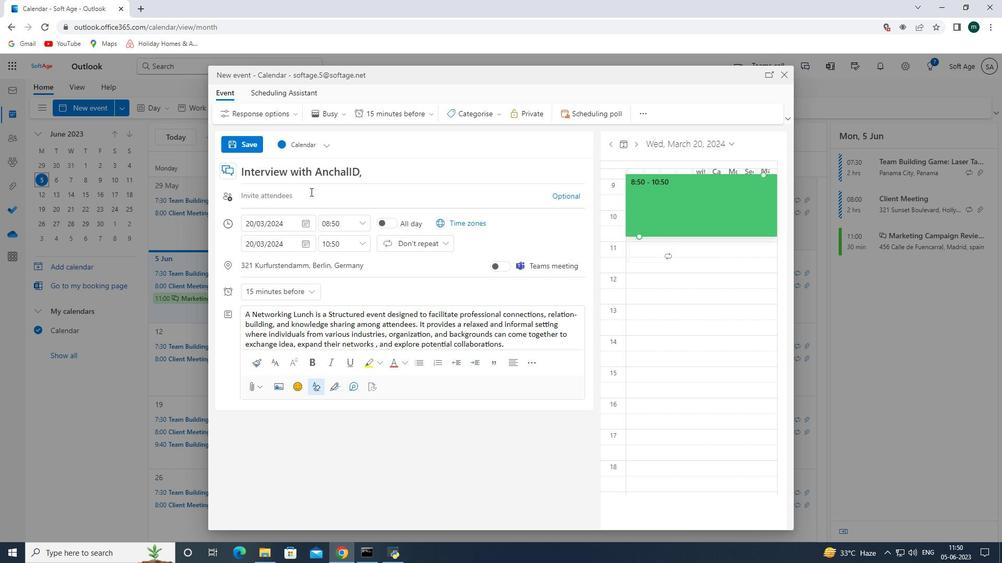 
Action: Mouse moved to (321, 240)
Screenshot: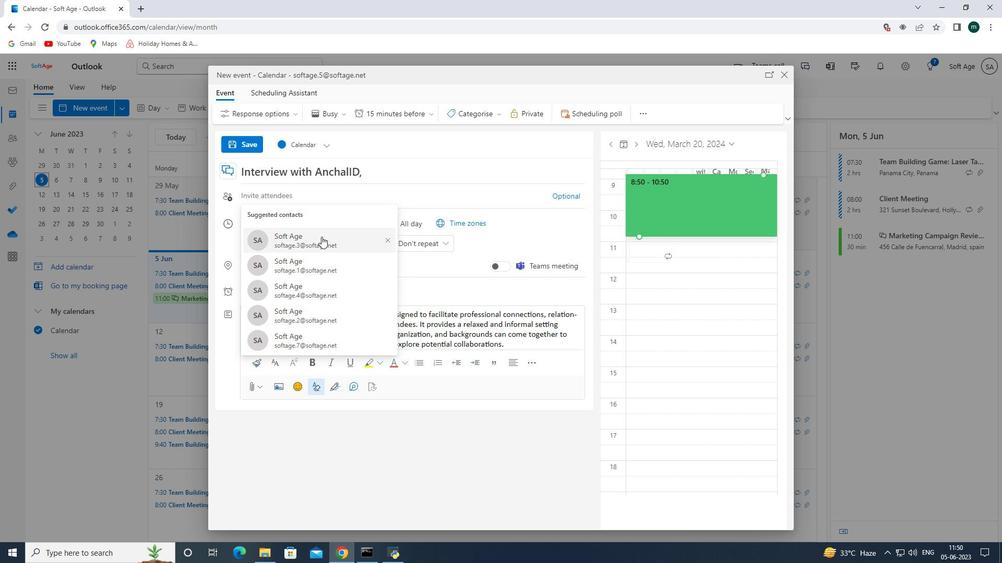 
Action: Mouse pressed left at (321, 240)
Screenshot: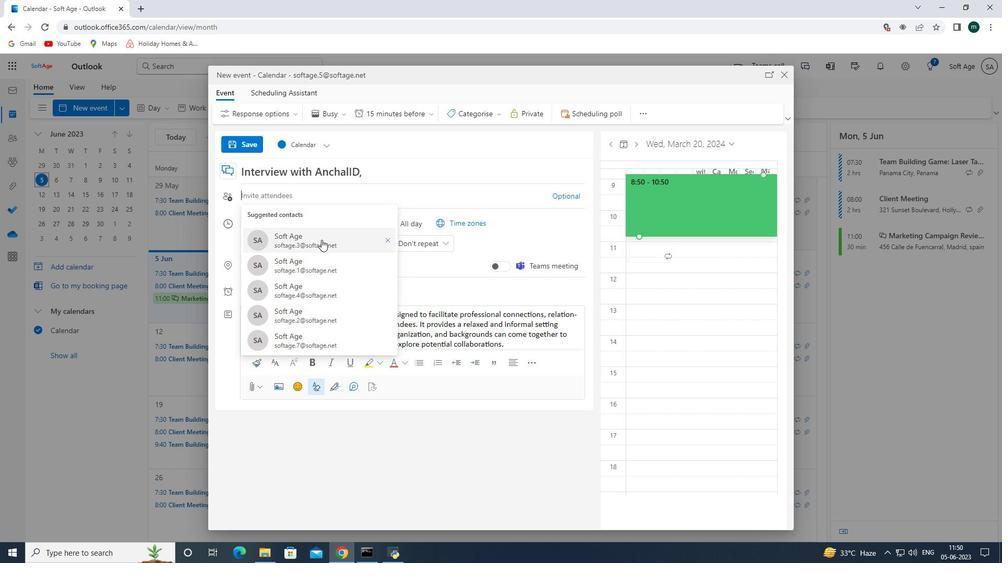 
Action: Mouse moved to (356, 186)
Screenshot: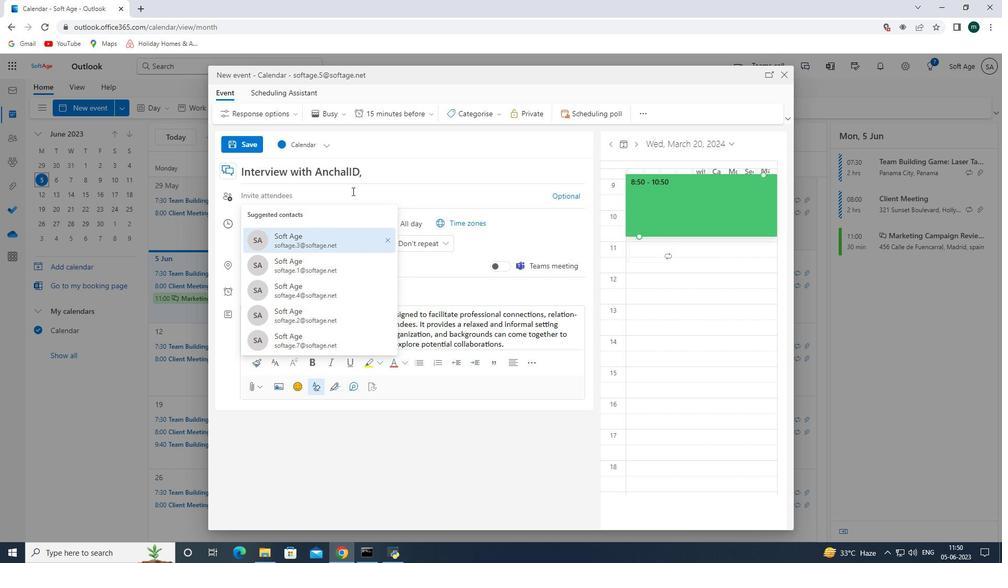 
Action: Mouse pressed left at (356, 186)
Screenshot: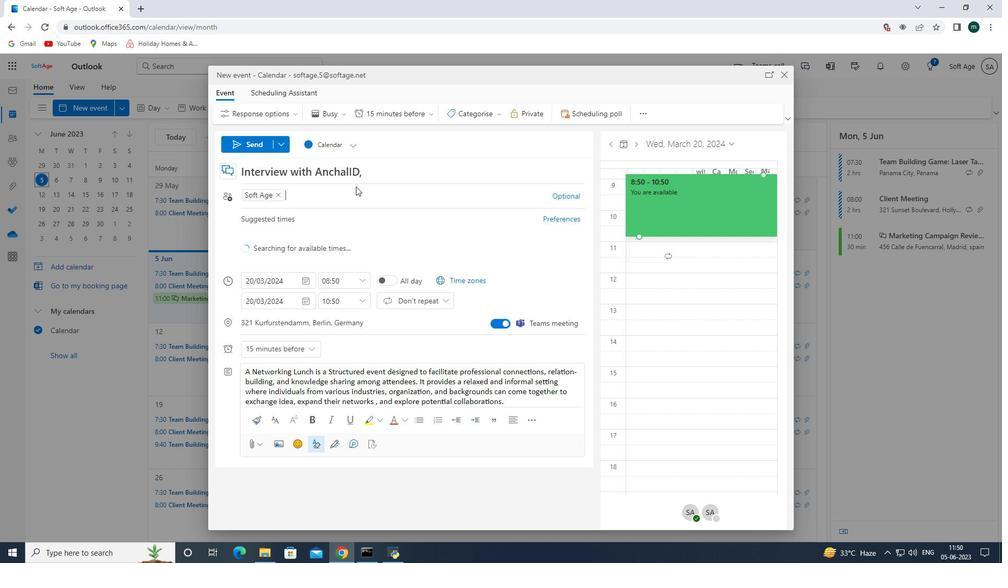 
Action: Mouse moved to (355, 190)
Screenshot: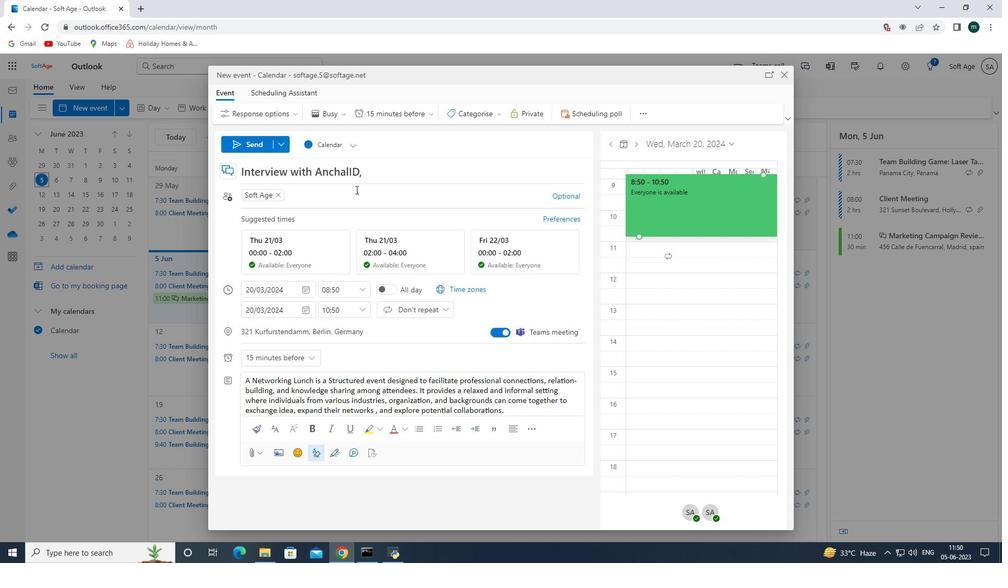 
Action: Mouse pressed left at (355, 190)
Screenshot: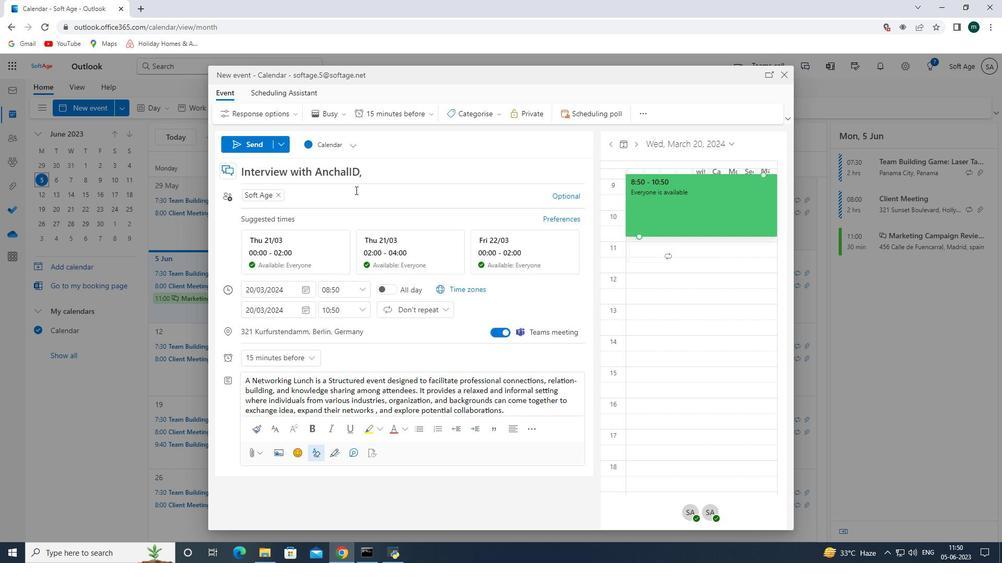 
Action: Mouse moved to (347, 243)
Screenshot: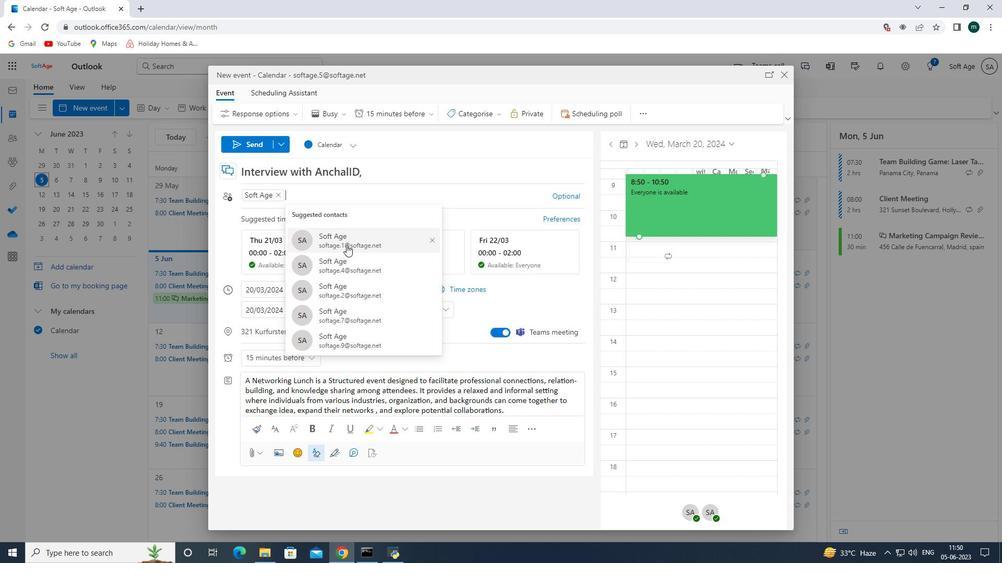 
Action: Mouse pressed left at (347, 243)
Screenshot: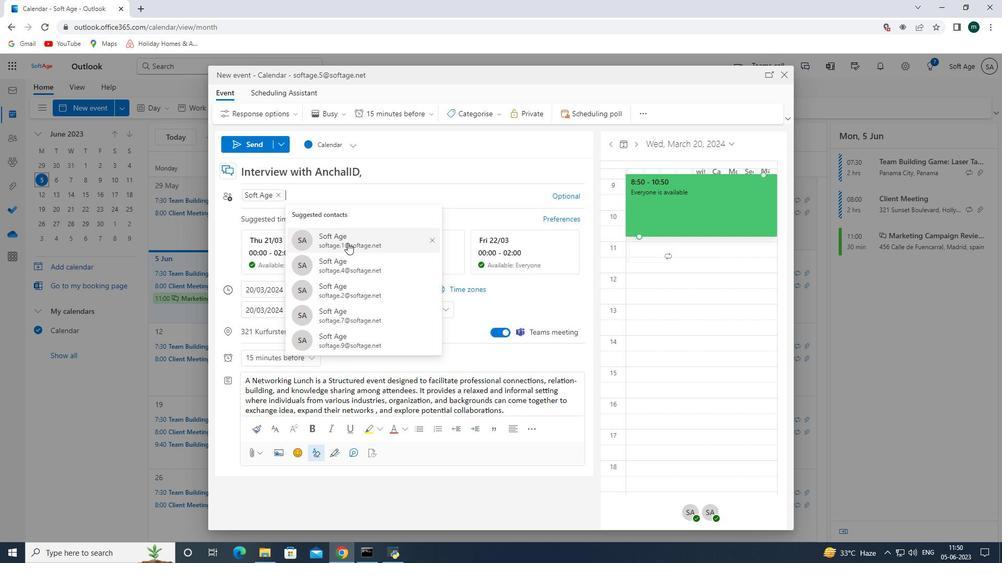 
Action: Mouse moved to (422, 113)
Screenshot: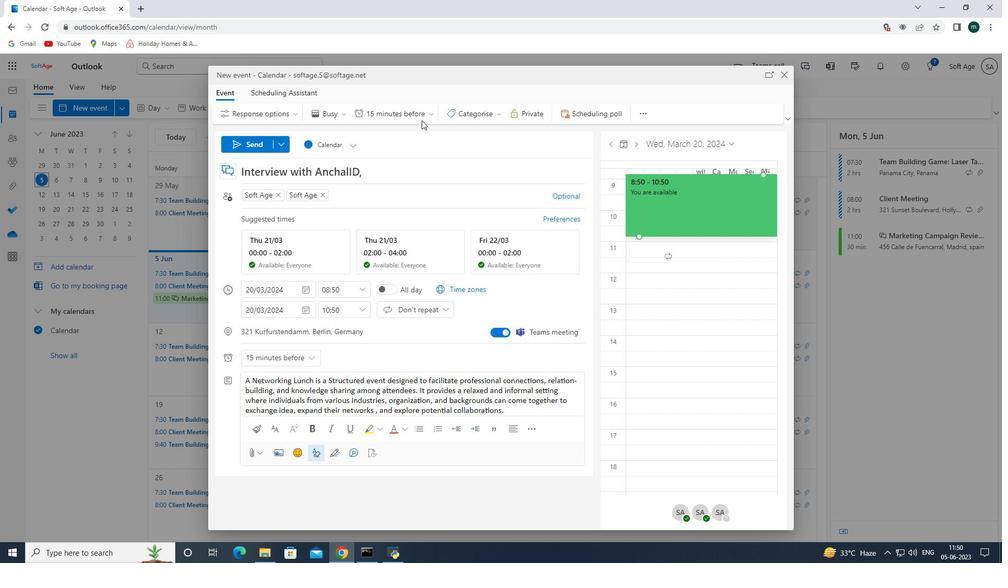 
Action: Mouse pressed left at (422, 113)
Screenshot: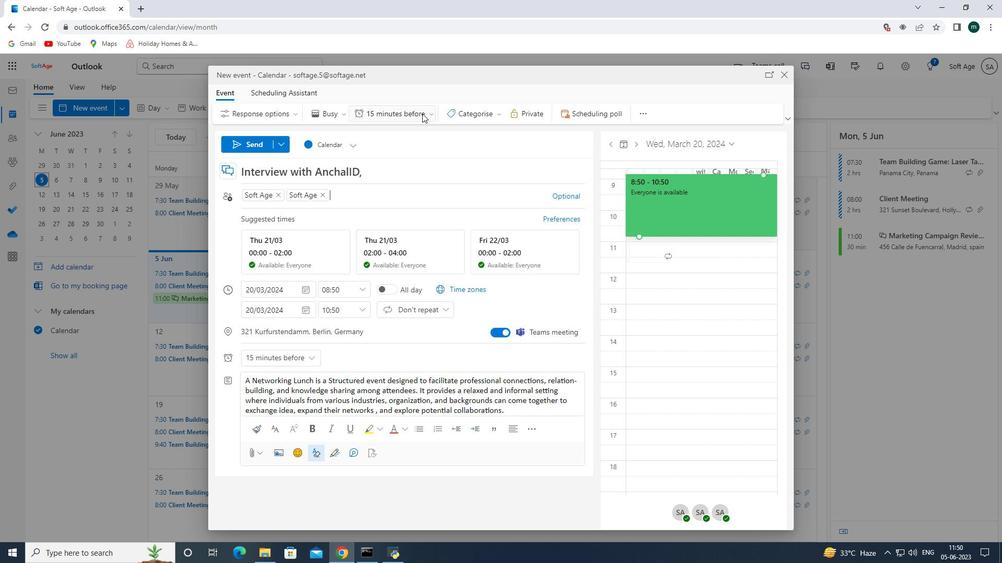 
Action: Mouse moved to (398, 267)
Screenshot: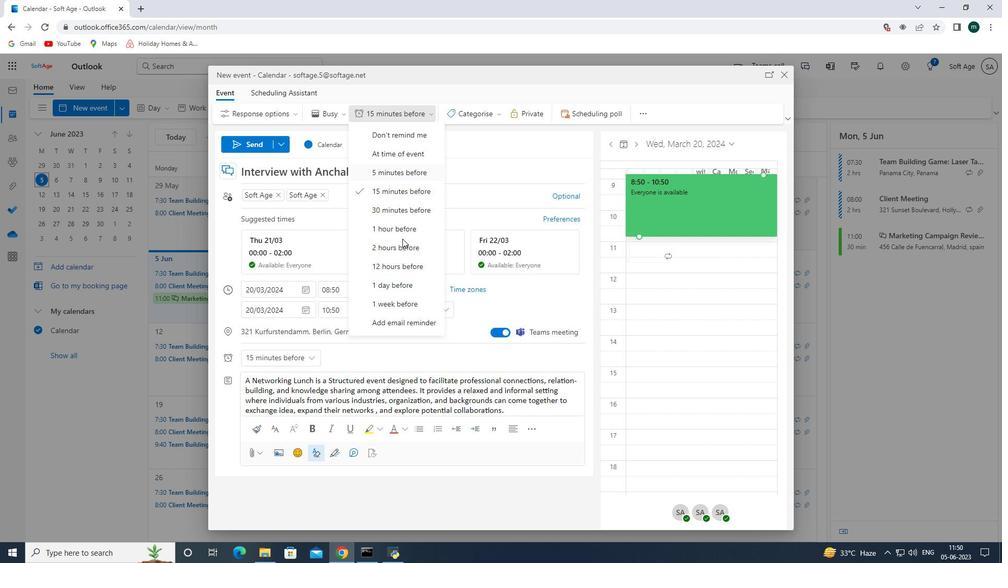 
Action: Mouse pressed left at (398, 267)
Screenshot: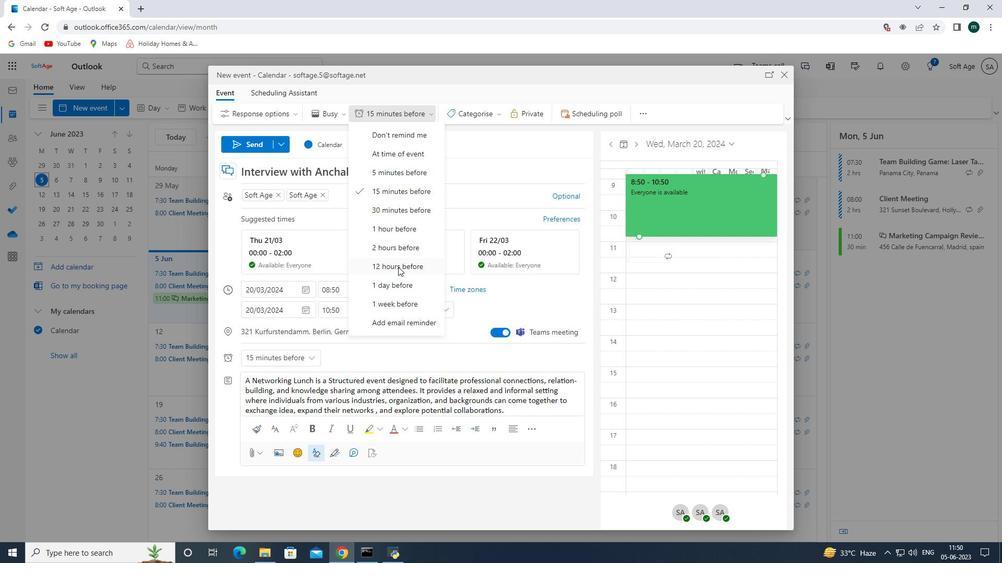 
Action: Mouse moved to (257, 146)
Screenshot: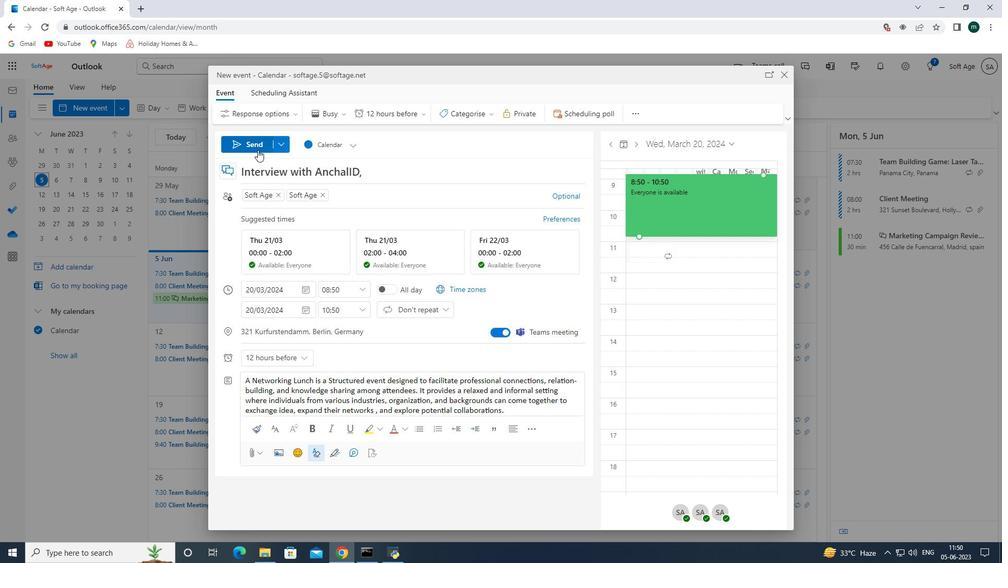 
Action: Mouse pressed left at (257, 146)
Screenshot: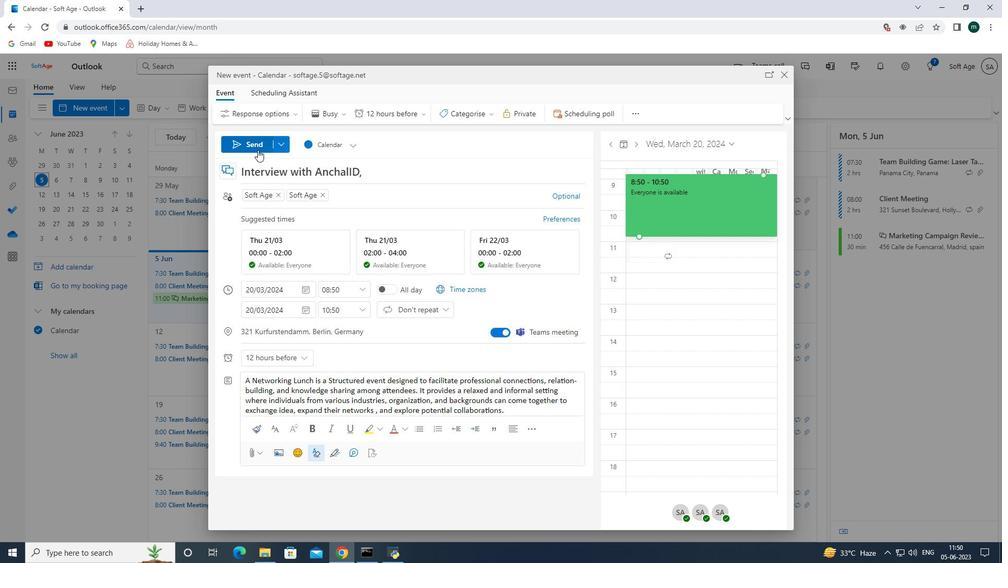
Action: Mouse moved to (278, 290)
Screenshot: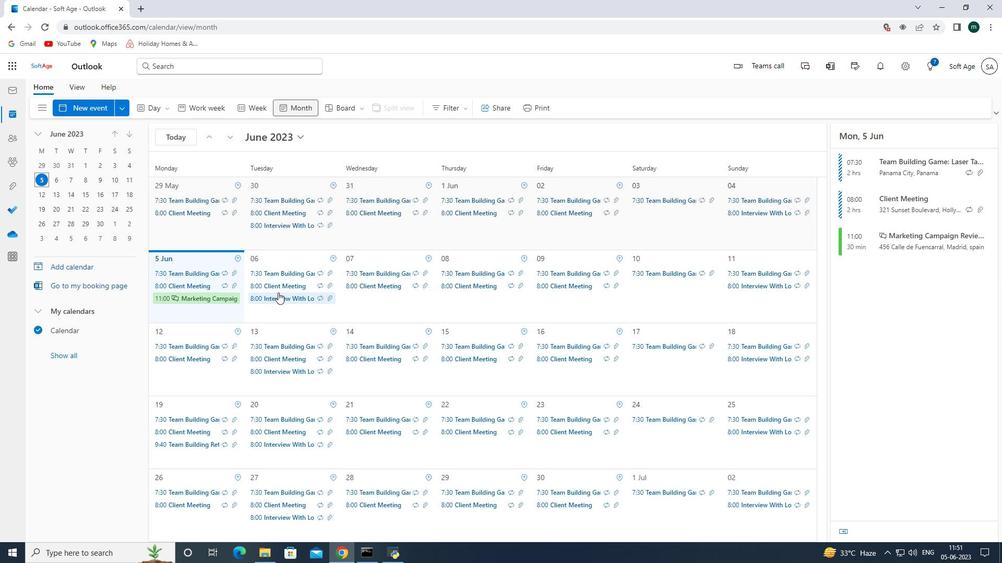 
